 Task: Add an event with the title Second Webinar: Introduction to Content Creation Strategies, date '2024/03/13', time 9:40 AM to 11:40 AMand add a description: Alongside problem-solving activities, the retreat will provide opportunities for team members to relax, unwind, and build stronger relationships. This could include team meals, social events, or recreational activities that promote camaraderie and connection.Select event color  Grape . Add location for the event as: Madrid, Spain, logged in from the account softage.8@softage.netand send the event invitation to softage.9@softage.net and softage.10@softage.net. Set a reminder for the event Every weekday(Monday to Friday)
Action: Mouse moved to (84, 133)
Screenshot: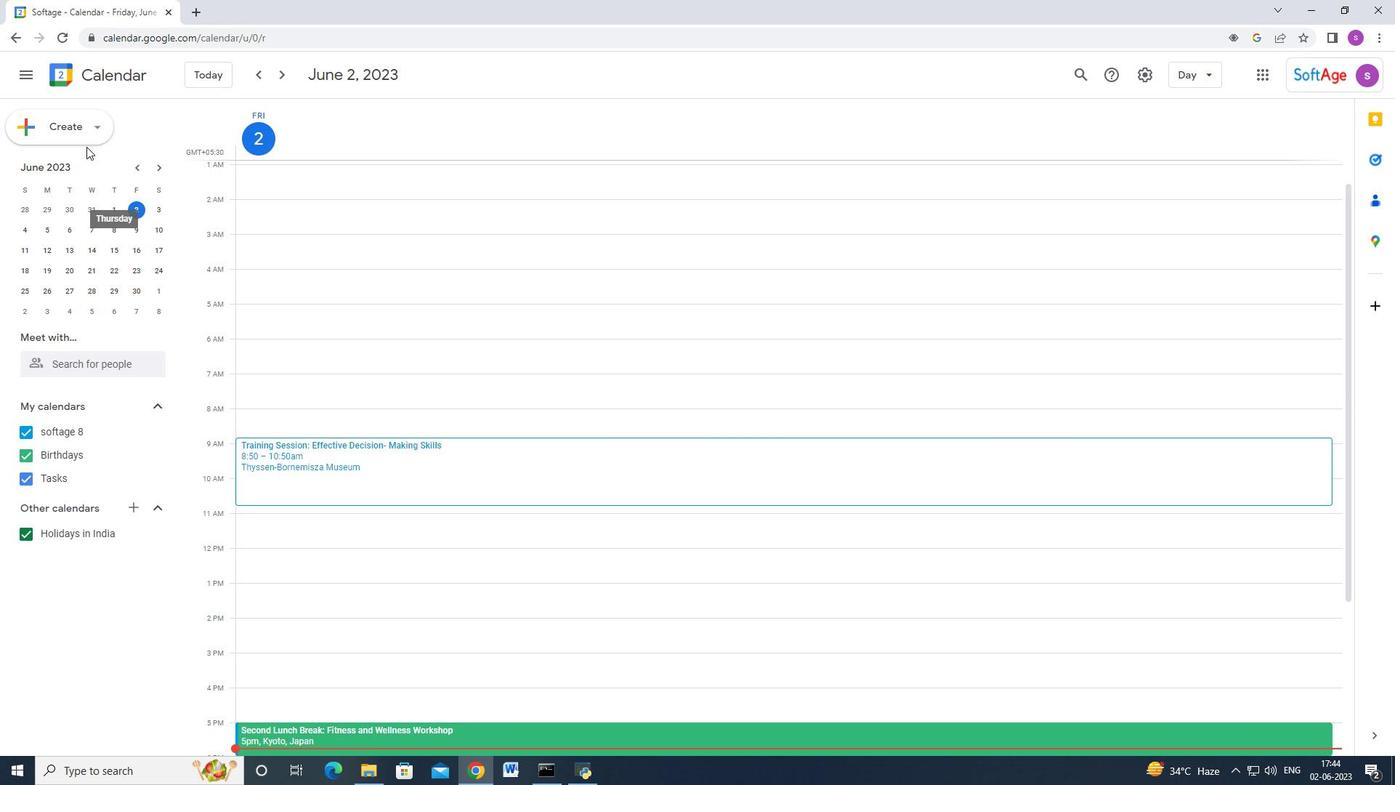 
Action: Mouse pressed left at (84, 133)
Screenshot: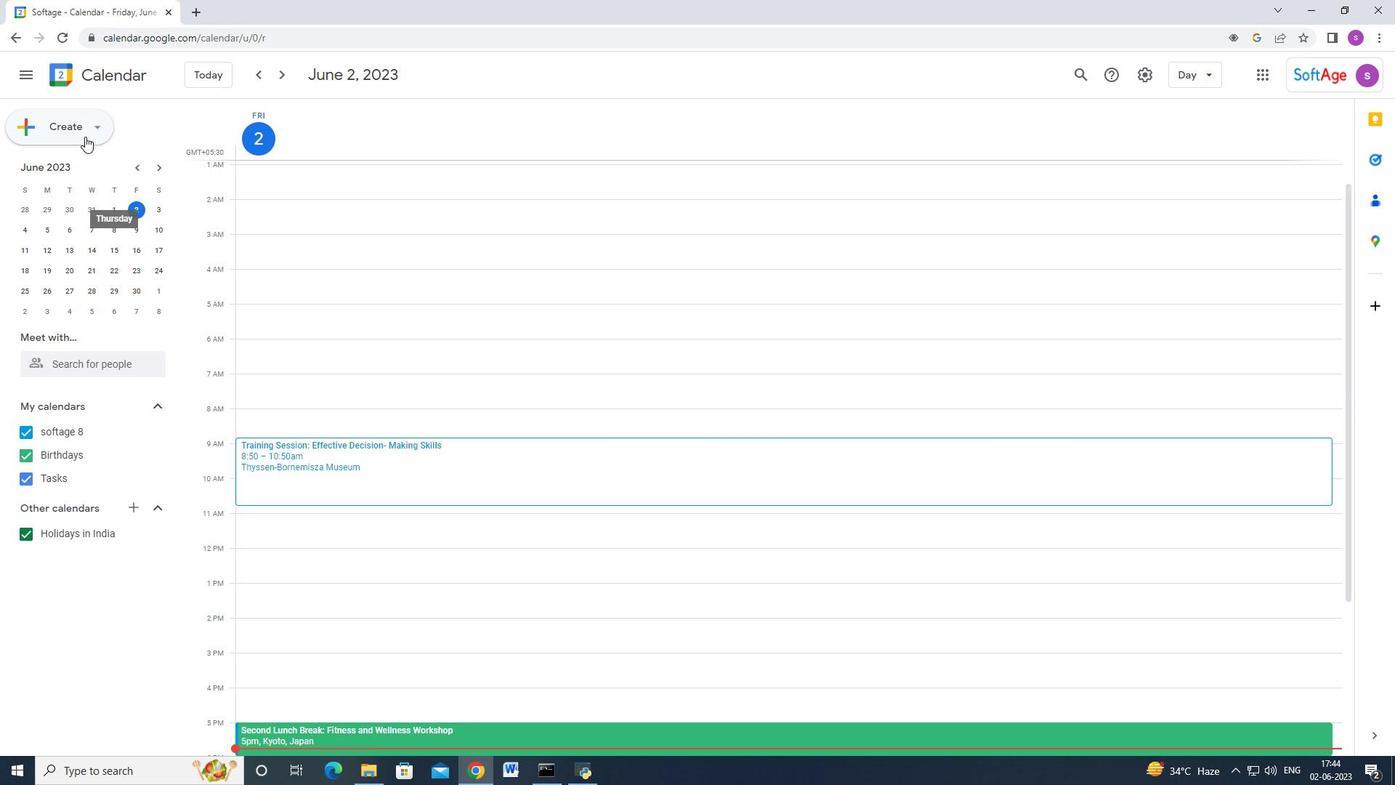 
Action: Mouse moved to (69, 165)
Screenshot: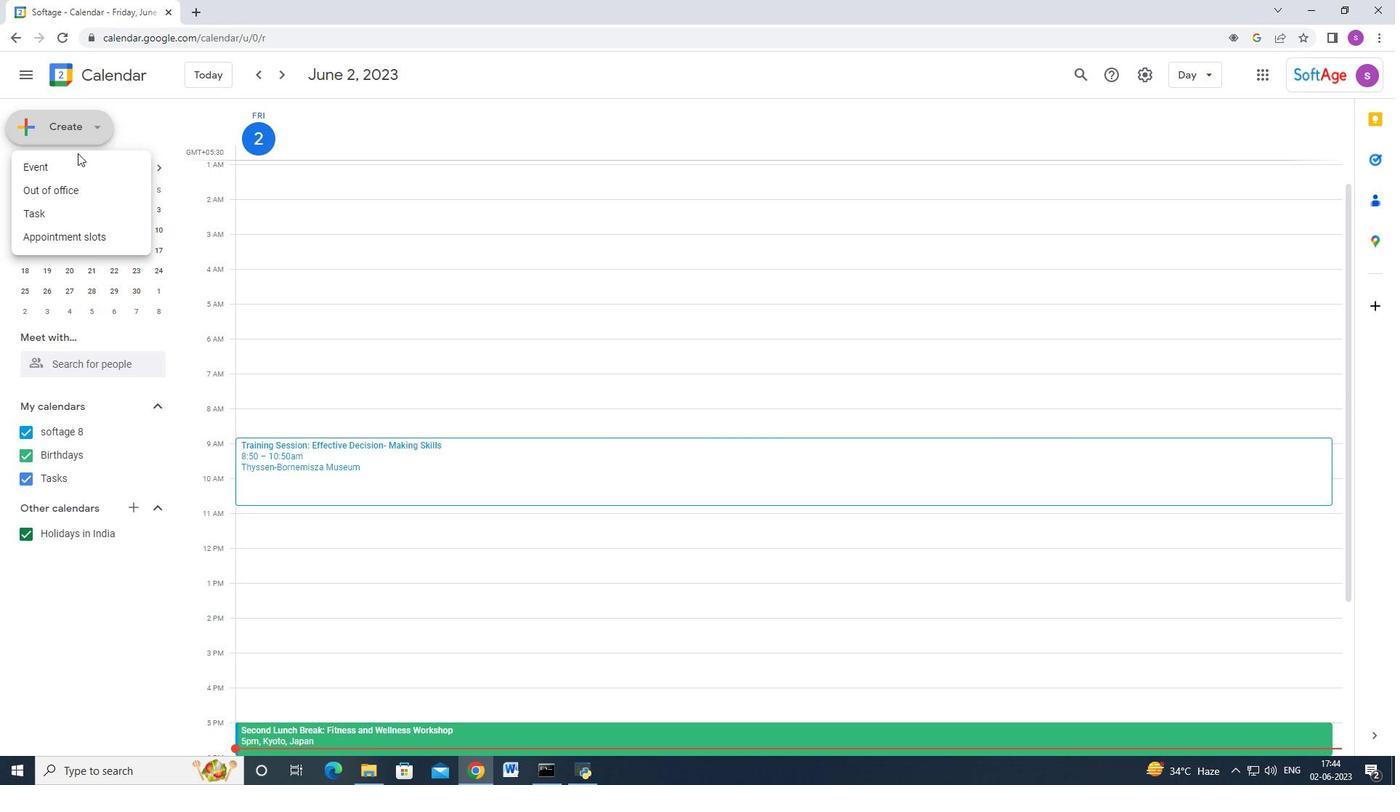 
Action: Mouse pressed left at (69, 165)
Screenshot: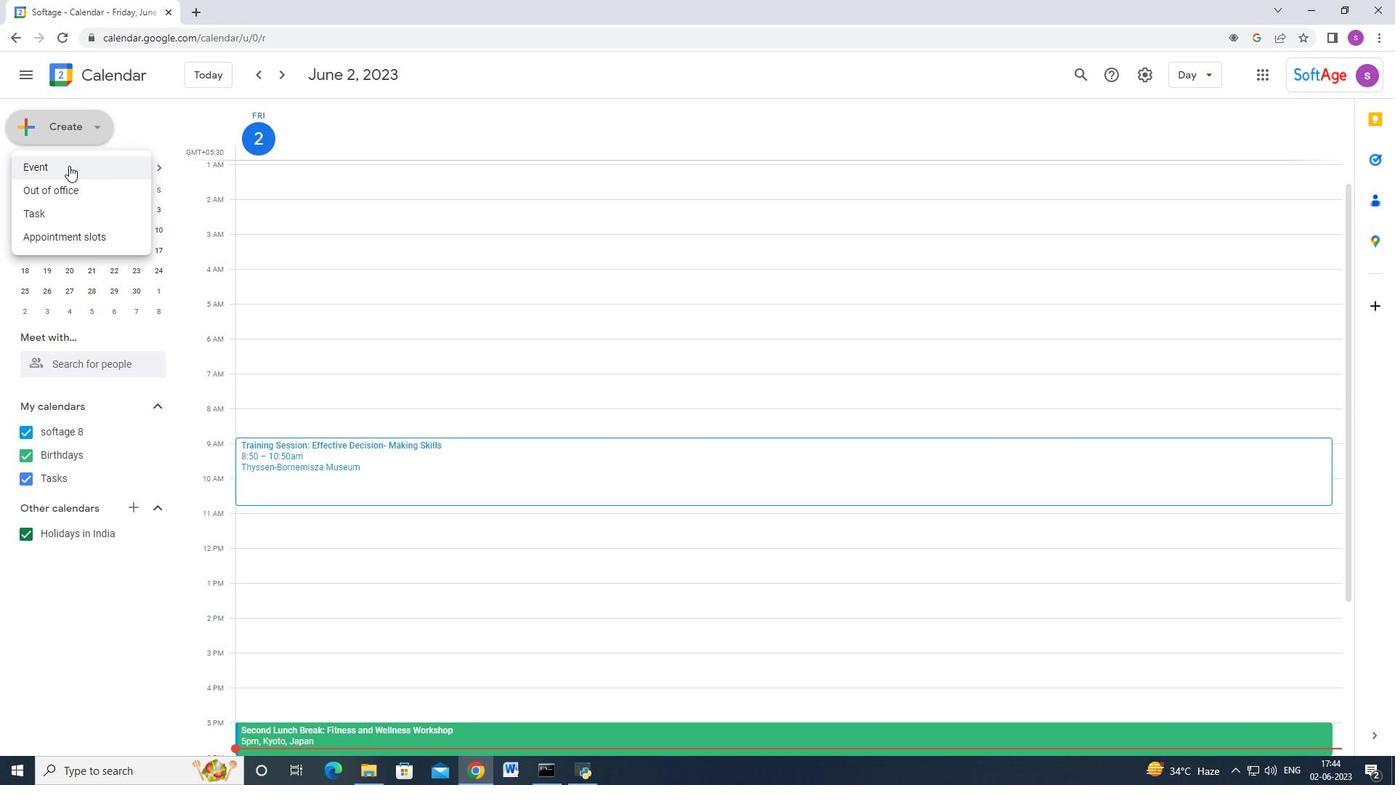 
Action: Mouse moved to (817, 713)
Screenshot: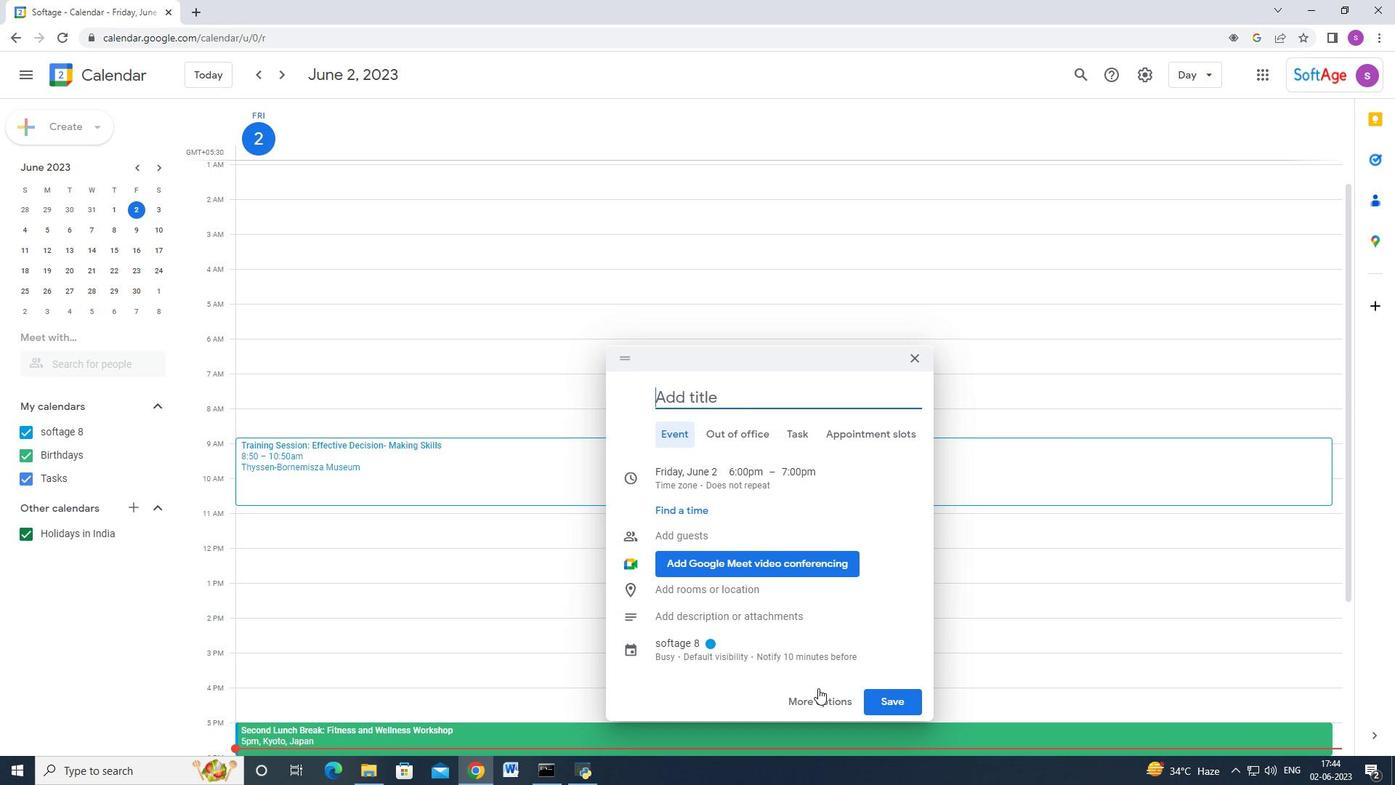 
Action: Mouse pressed left at (817, 713)
Screenshot: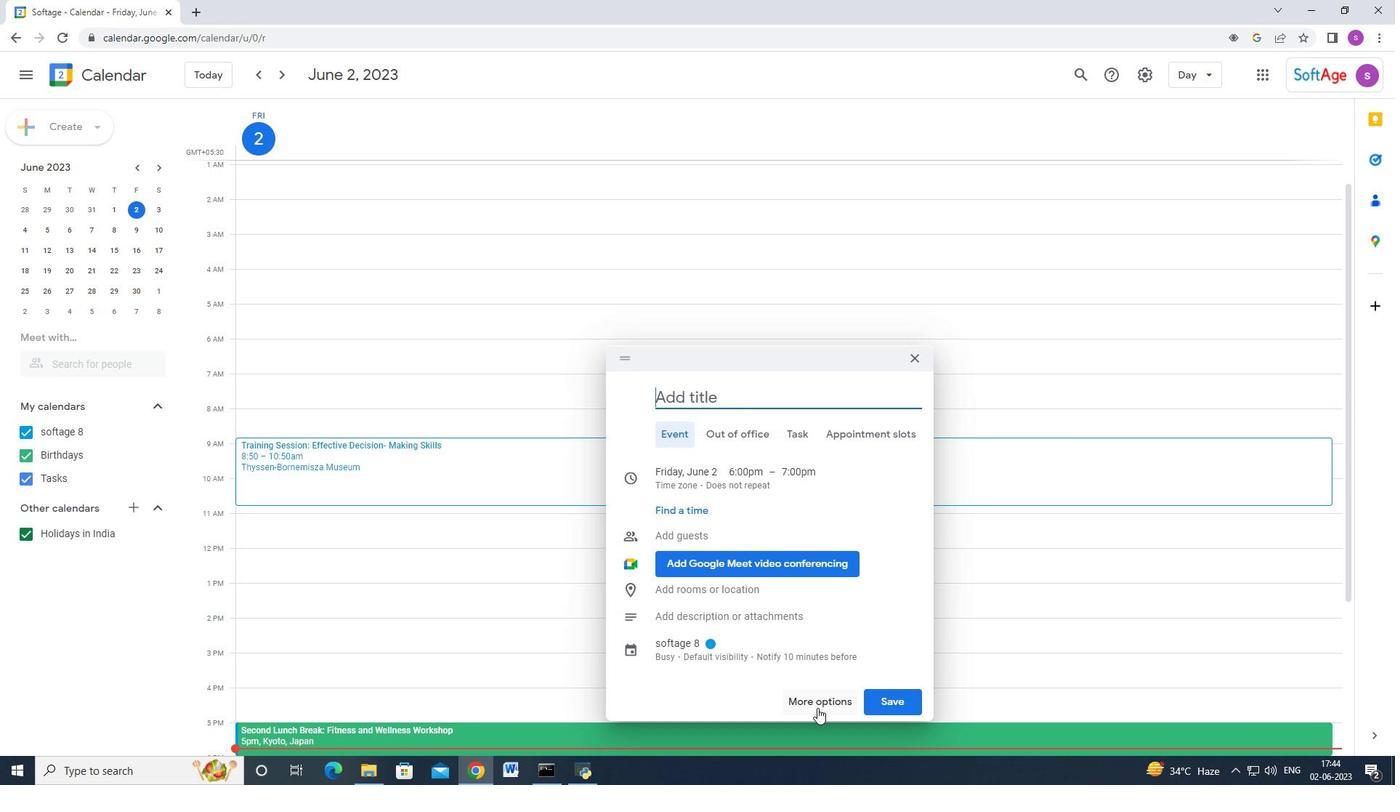 
Action: Mouse moved to (250, 71)
Screenshot: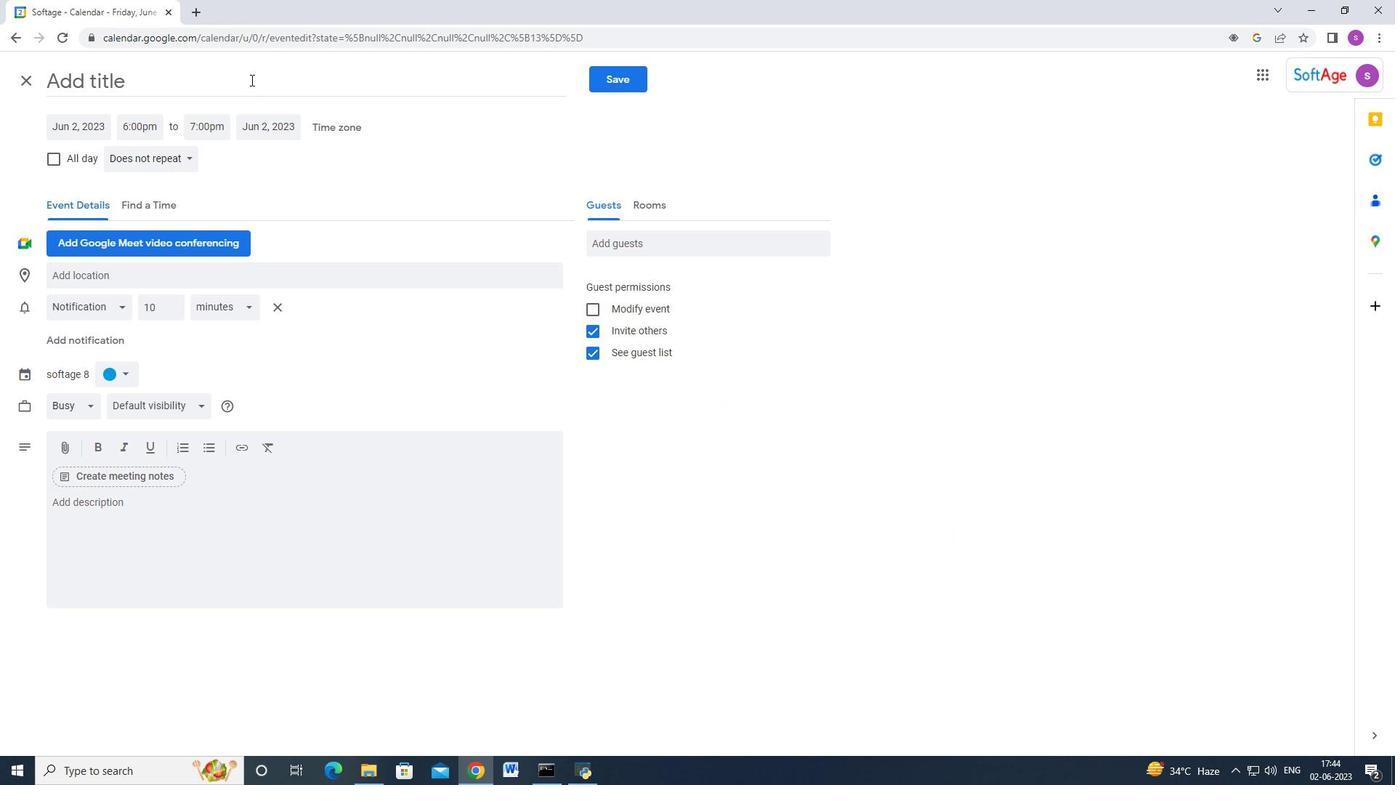 
Action: Mouse pressed left at (250, 71)
Screenshot: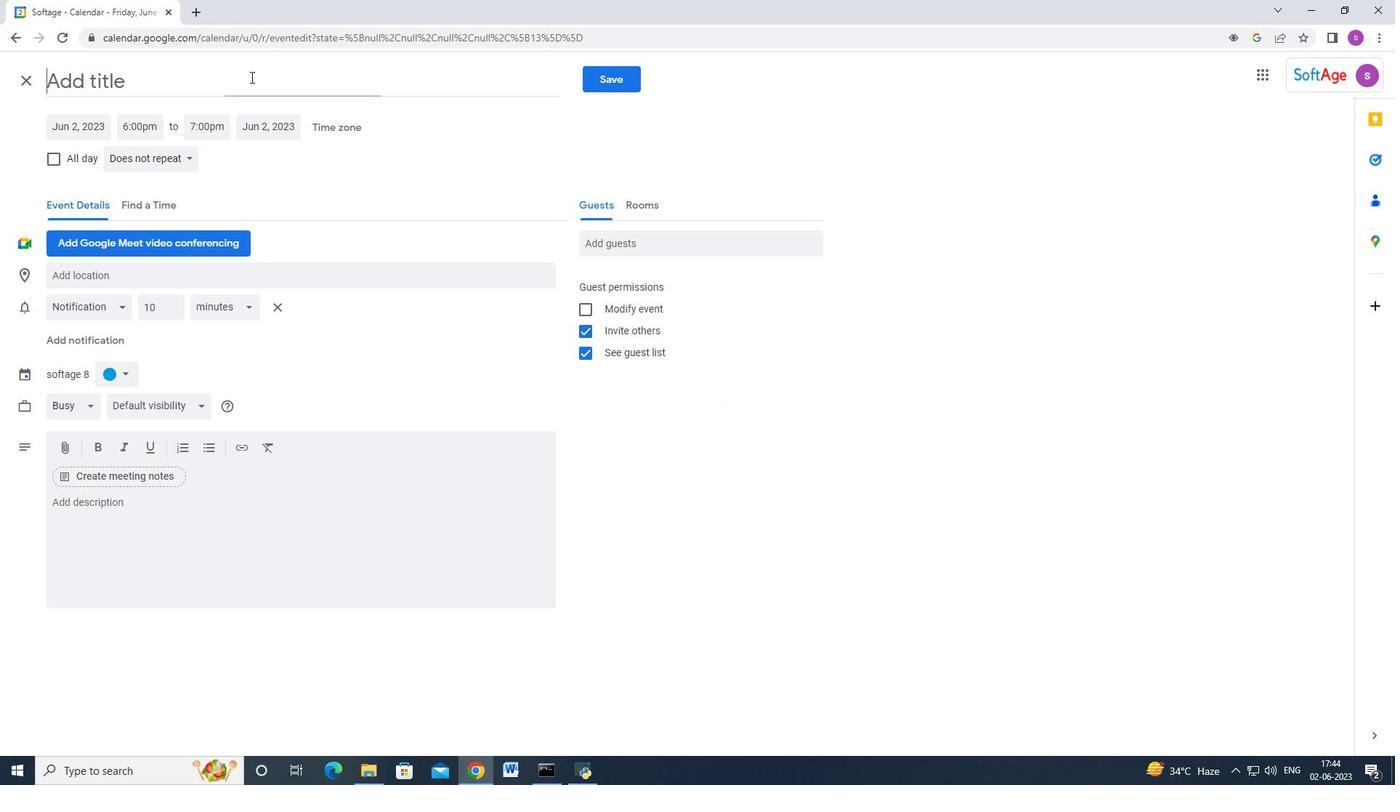 
Action: Key pressed <Key.shift><Key.shift><Key.shift><Key.shift><Key.shift><Key.shift><Key.shift><Key.shift><Key.shift_r>Second<Key.space><Key.shift>Webinar<Key.shift>:<Key.space><Key.shift>Introduction<Key.space>to<Key.space><Key.shift>Content<Key.space><Key.shift>Creation<Key.space><Key.shift_r>Strategies<Key.tab>
Screenshot: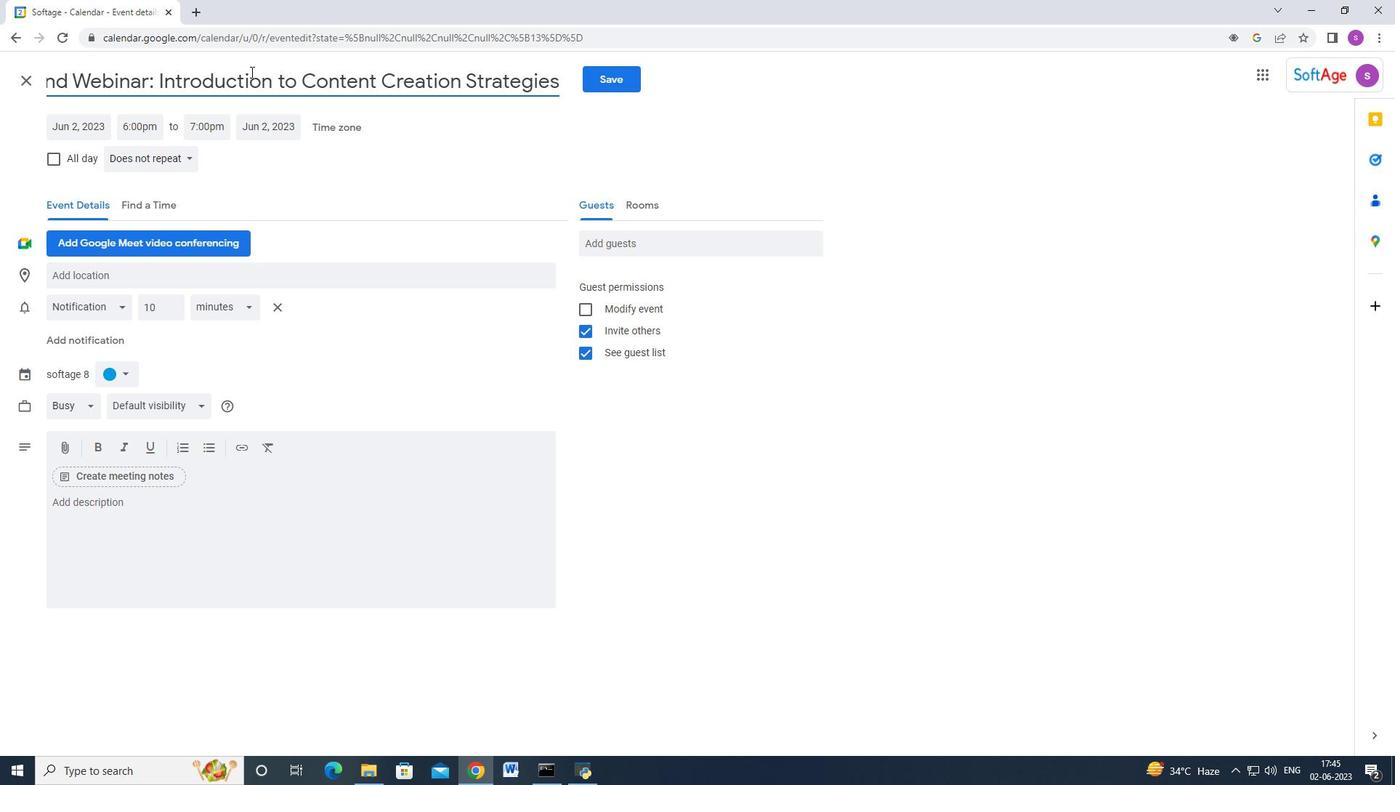 
Action: Mouse moved to (337, 71)
Screenshot: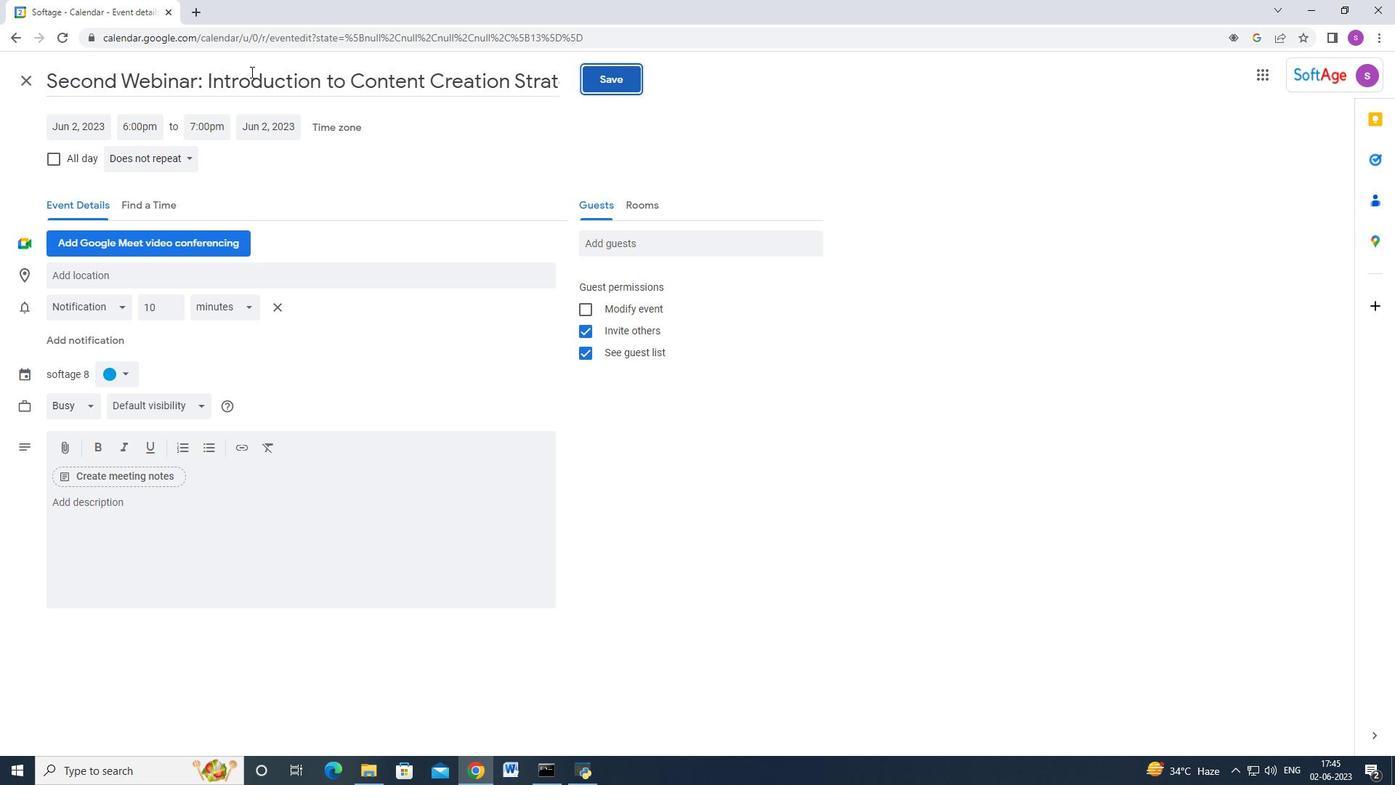 
Action: Key pressed <Key.tab>
Screenshot: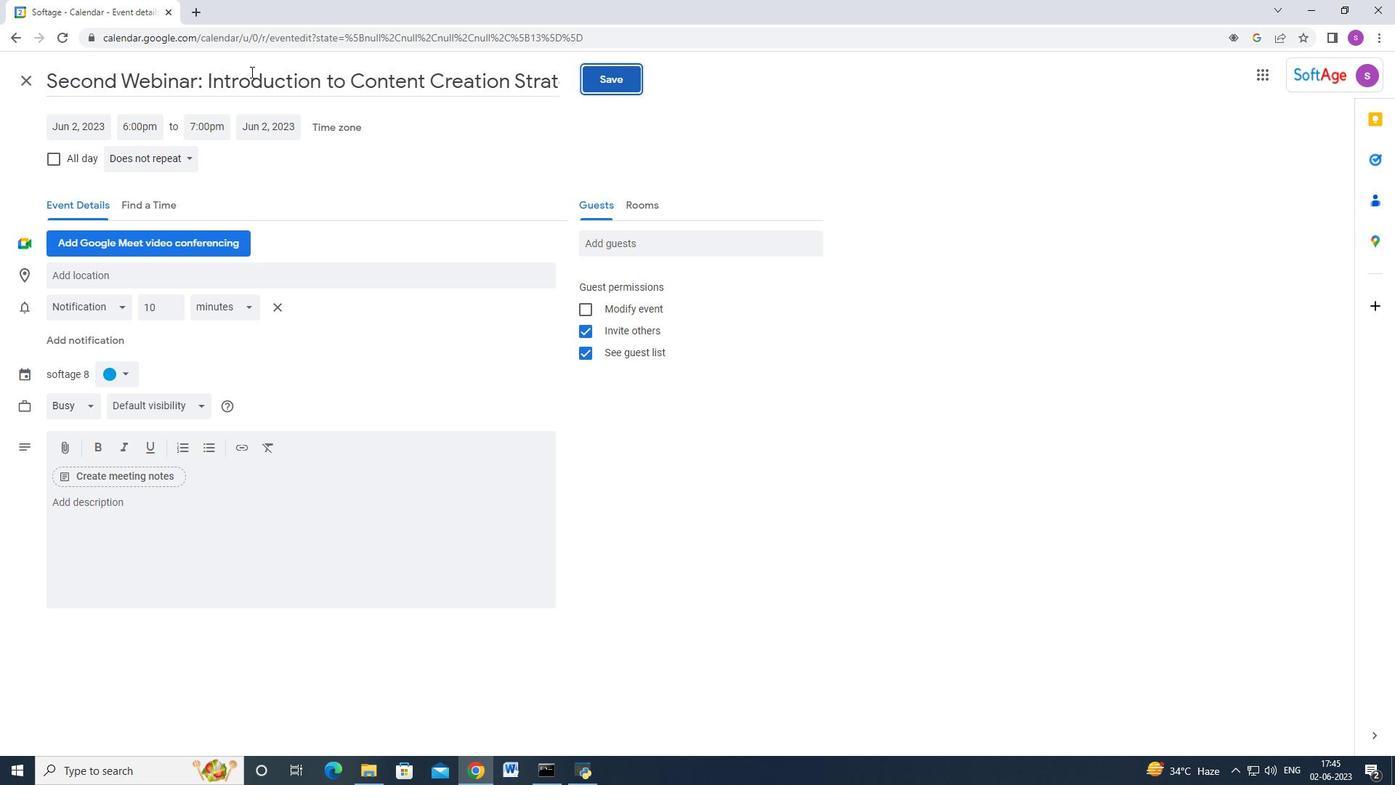 
Action: Mouse moved to (74, 129)
Screenshot: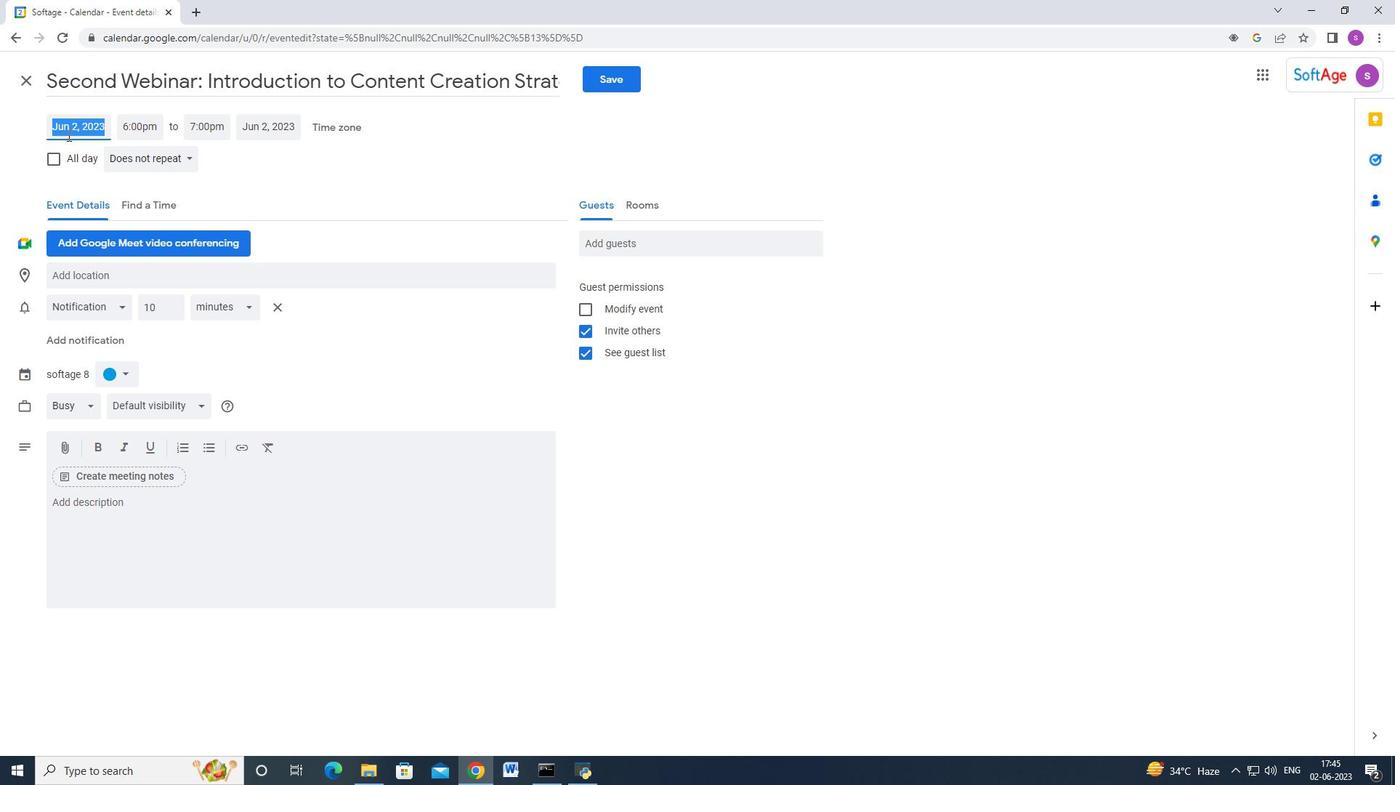 
Action: Mouse pressed left at (74, 129)
Screenshot: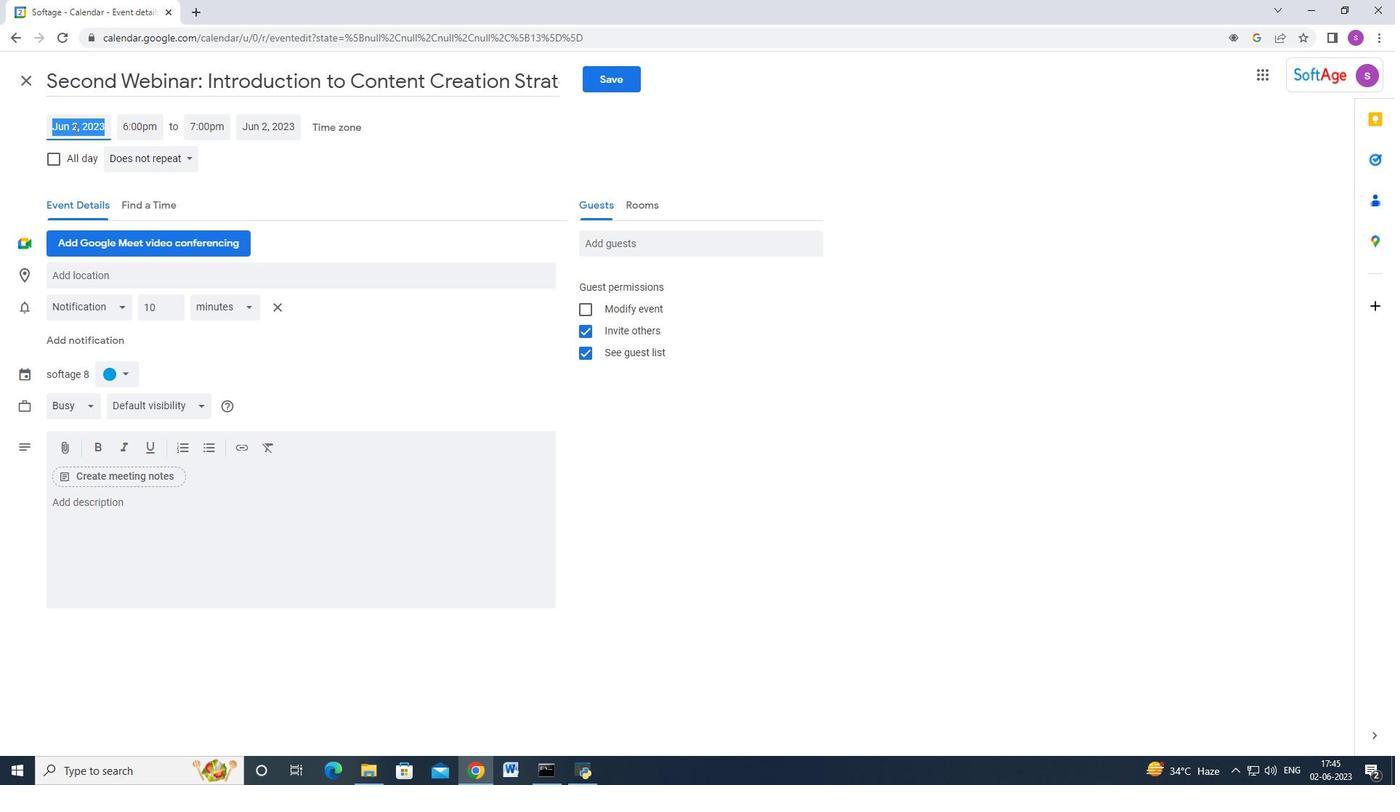 
Action: Mouse moved to (234, 159)
Screenshot: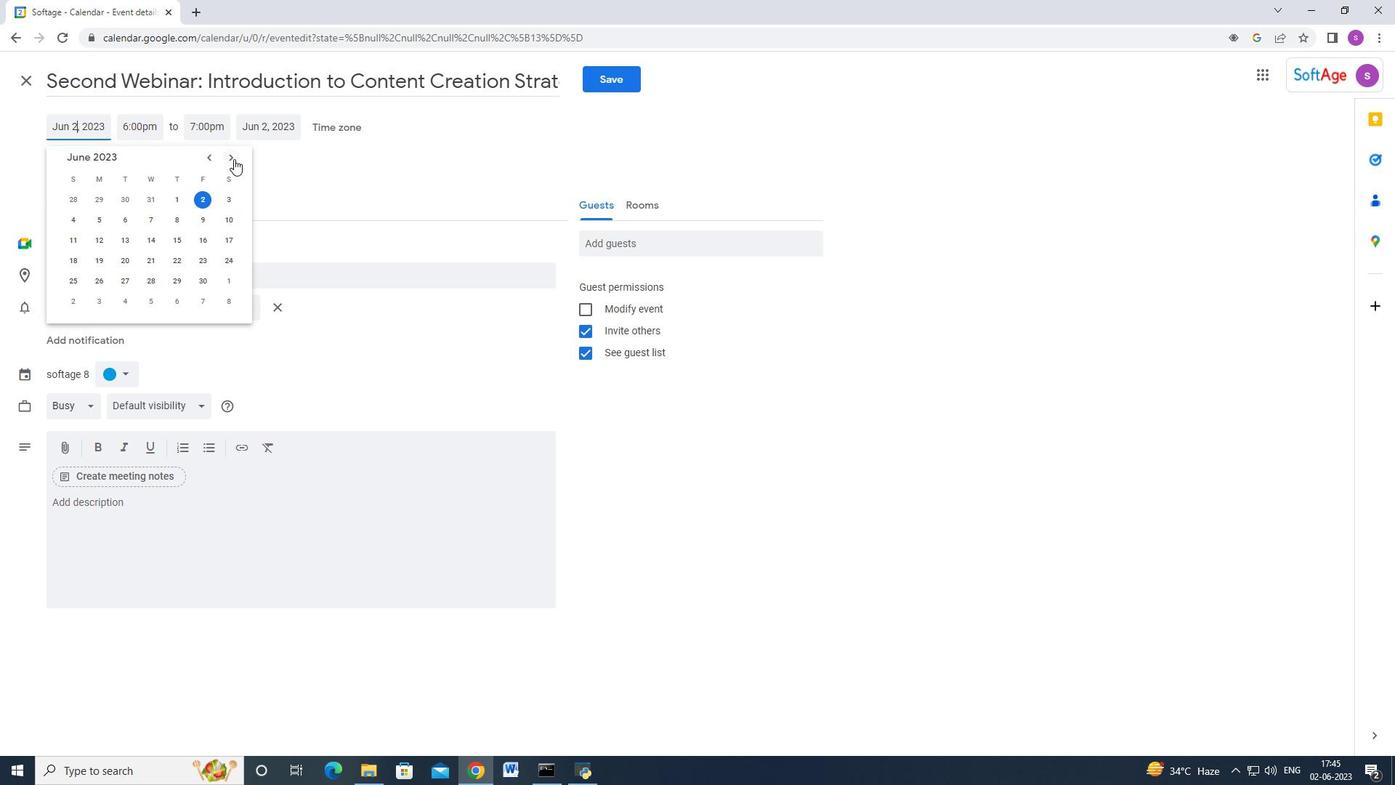 
Action: Mouse pressed left at (234, 159)
Screenshot: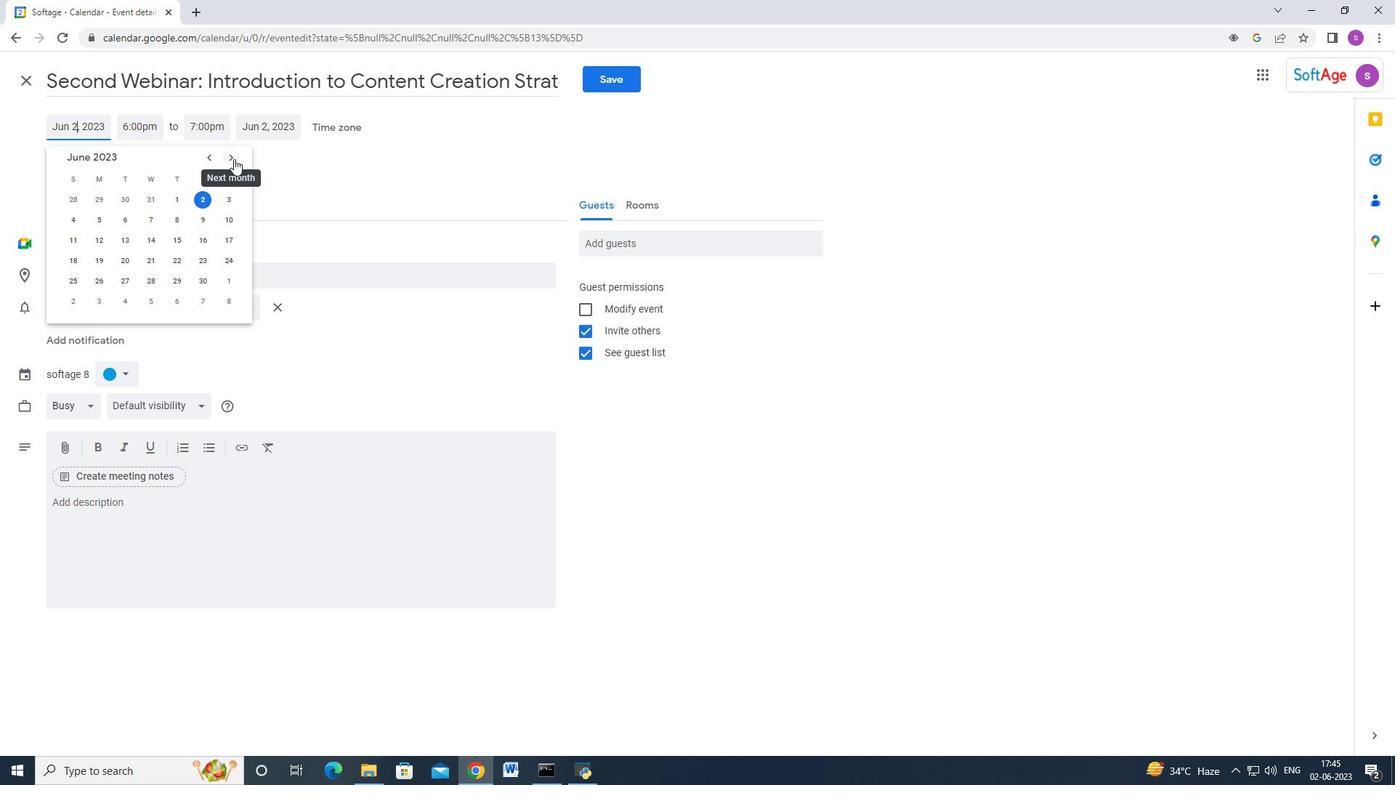 
Action: Mouse pressed left at (234, 159)
Screenshot: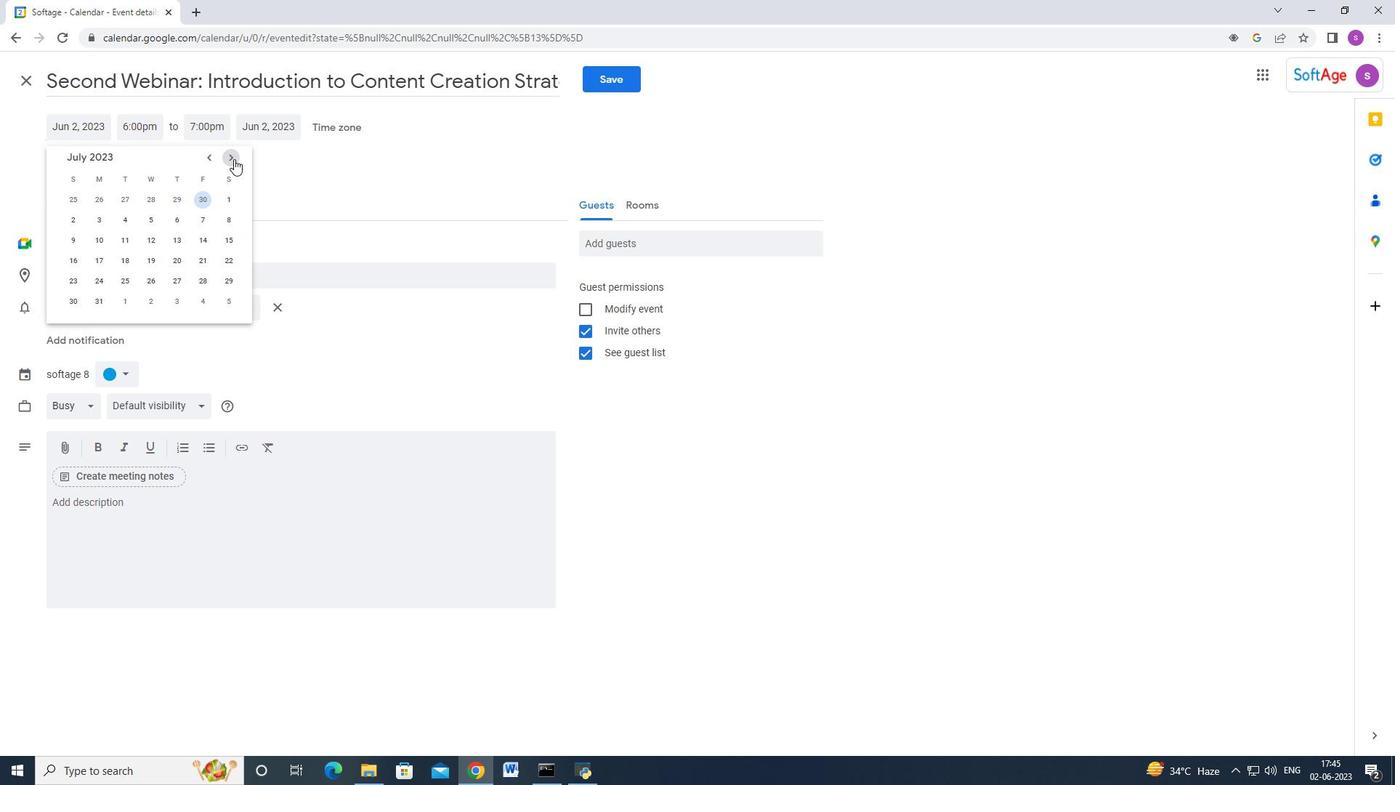 
Action: Mouse pressed left at (234, 159)
Screenshot: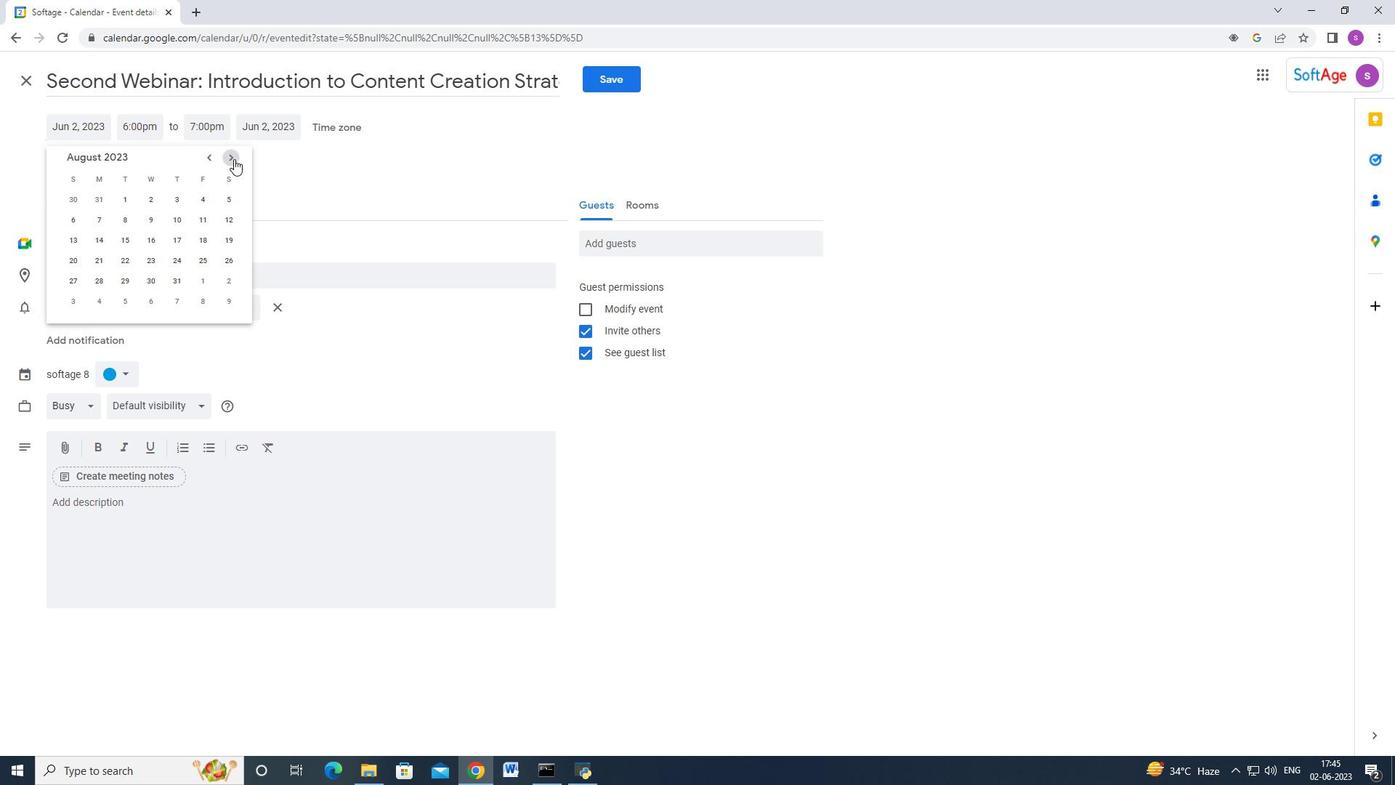 
Action: Mouse pressed left at (234, 159)
Screenshot: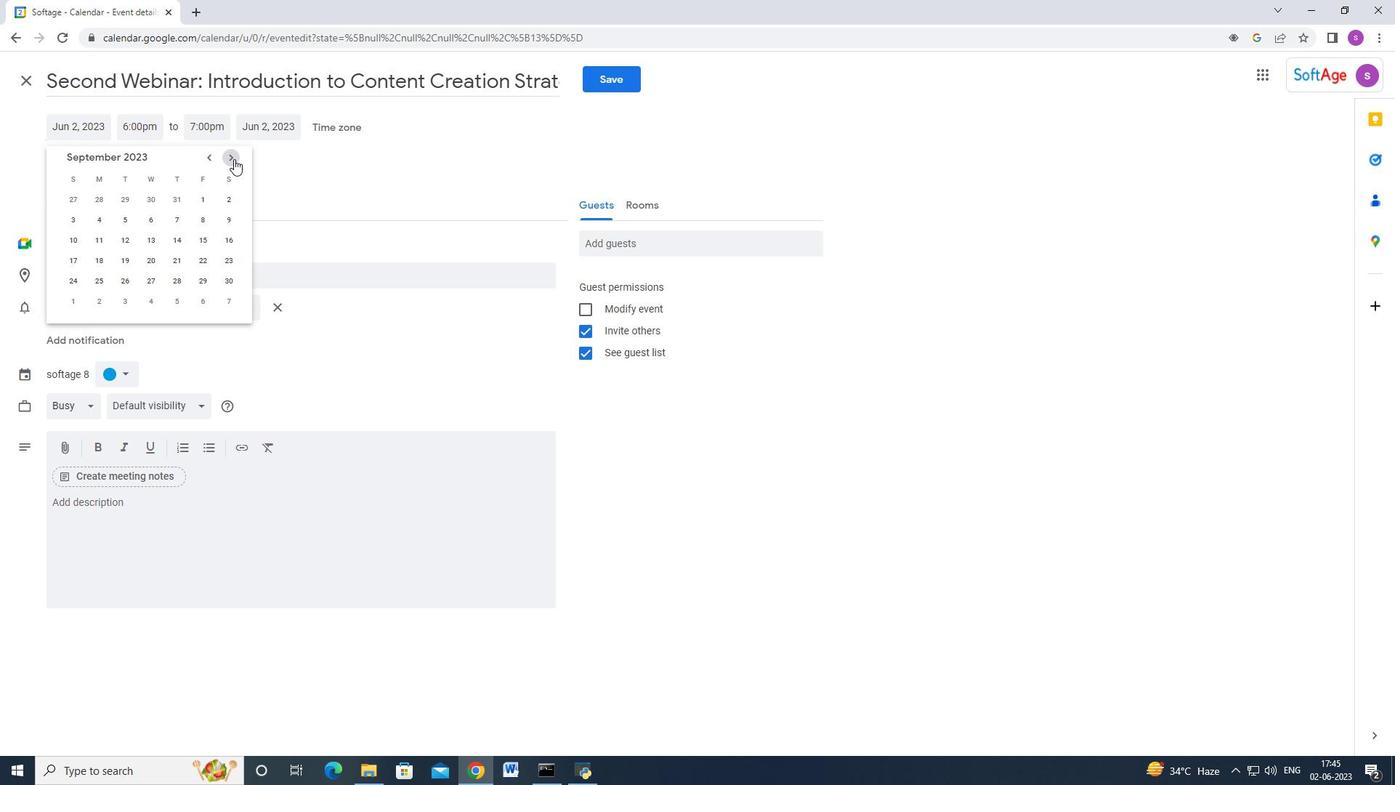
Action: Mouse pressed left at (234, 159)
Screenshot: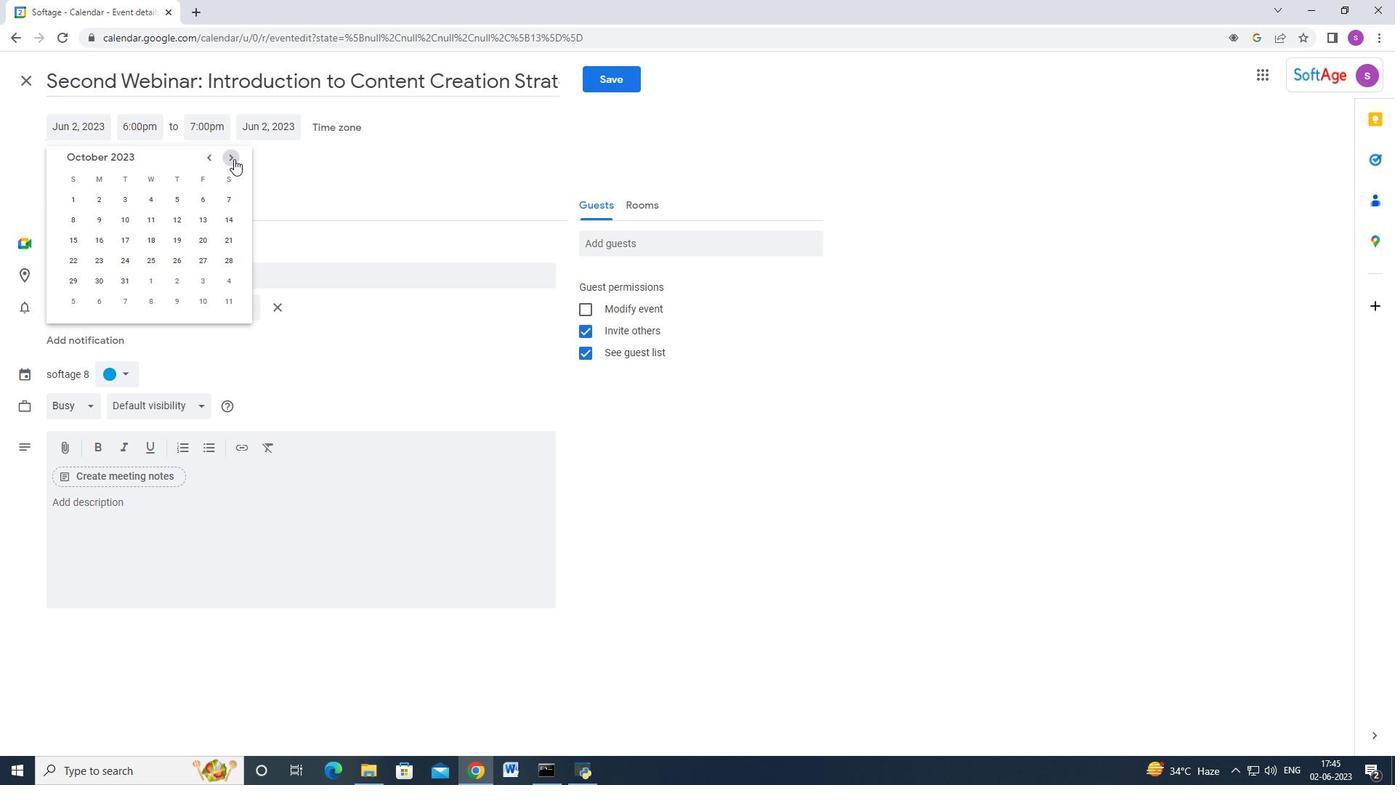 
Action: Mouse pressed left at (234, 159)
Screenshot: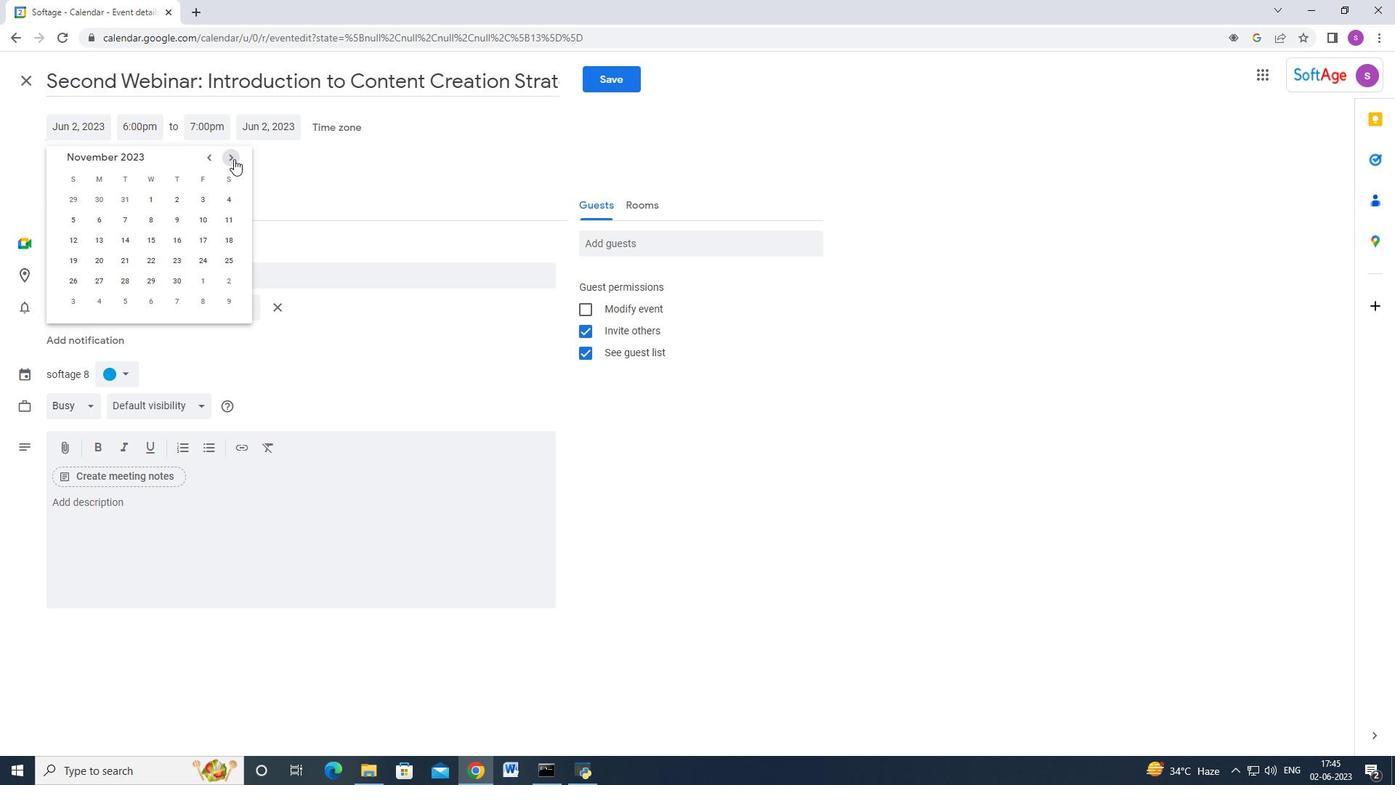 
Action: Mouse pressed left at (234, 159)
Screenshot: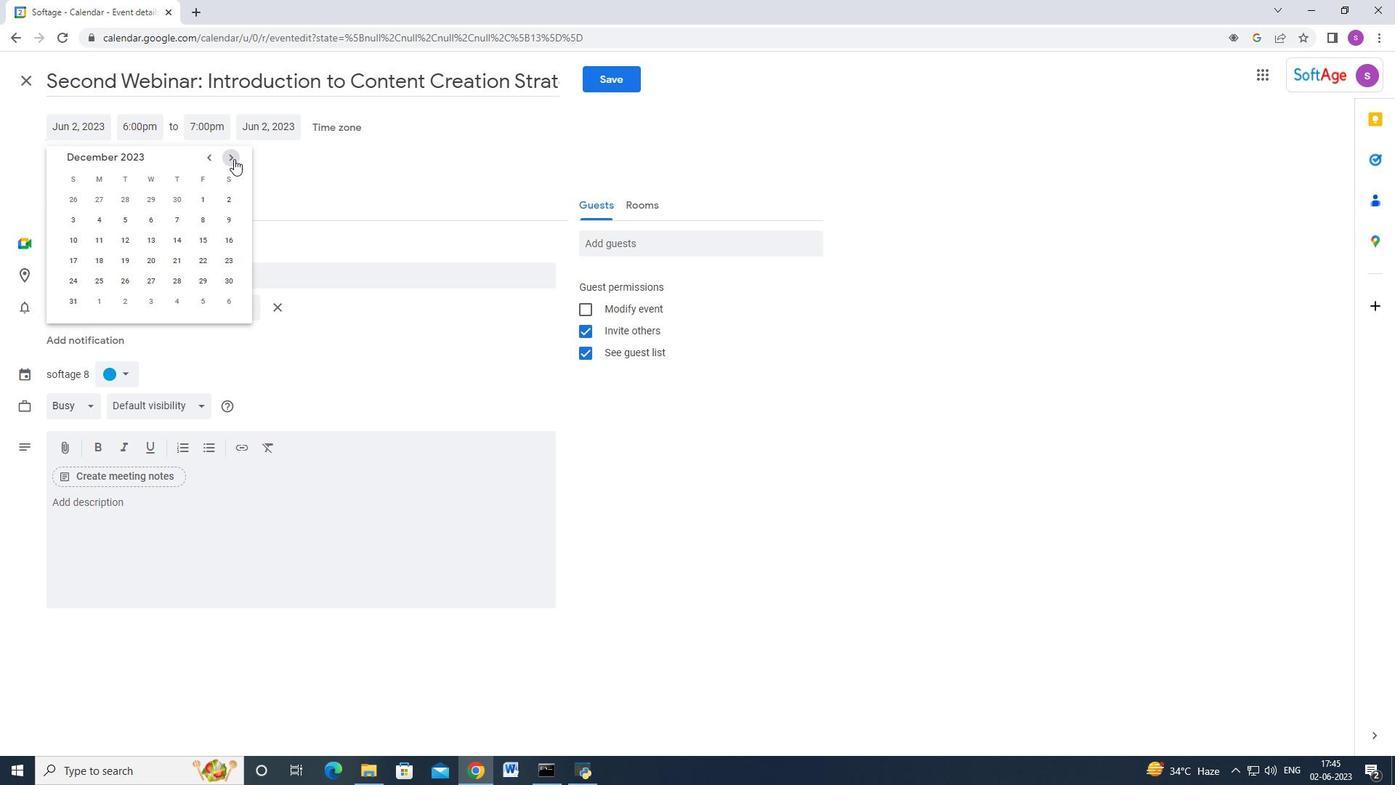 
Action: Mouse pressed left at (234, 159)
Screenshot: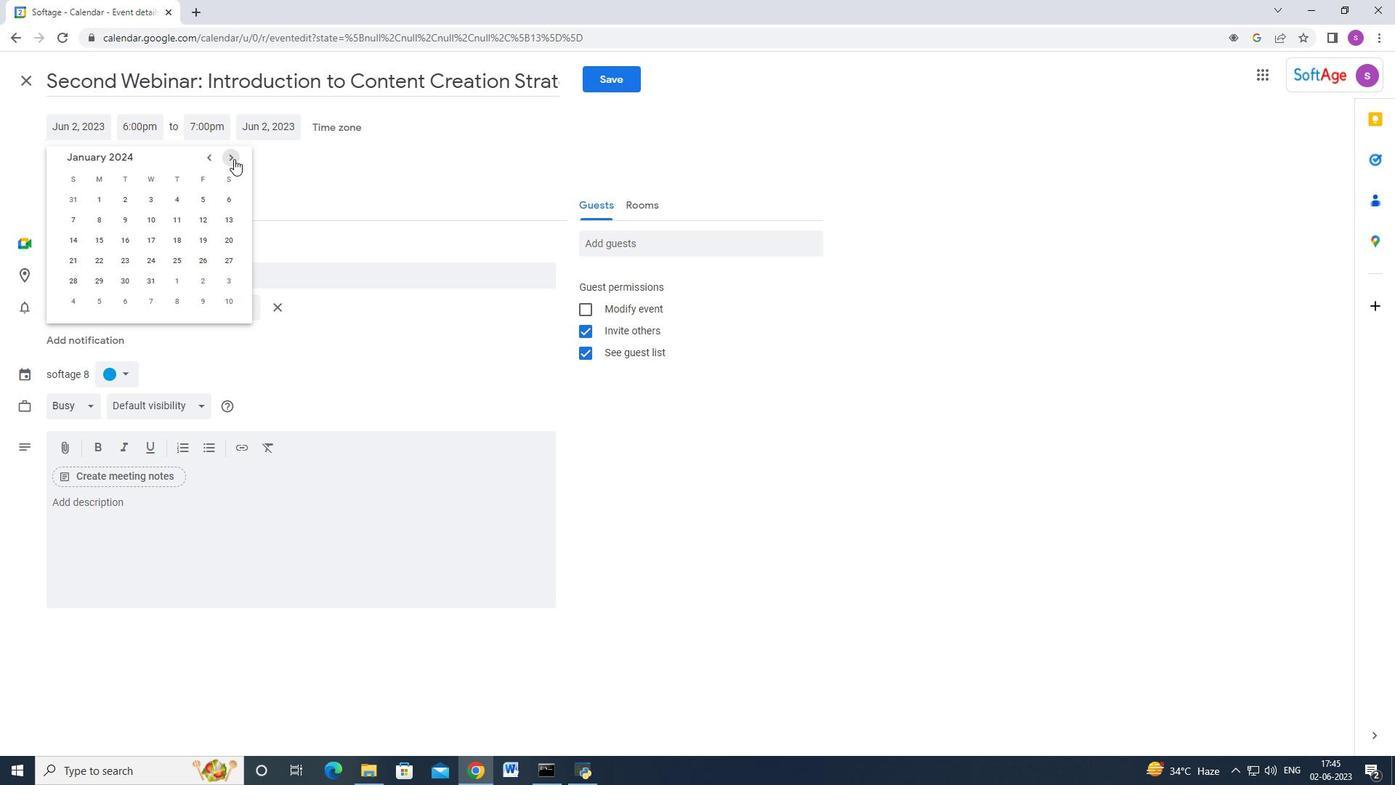 
Action: Mouse pressed left at (234, 159)
Screenshot: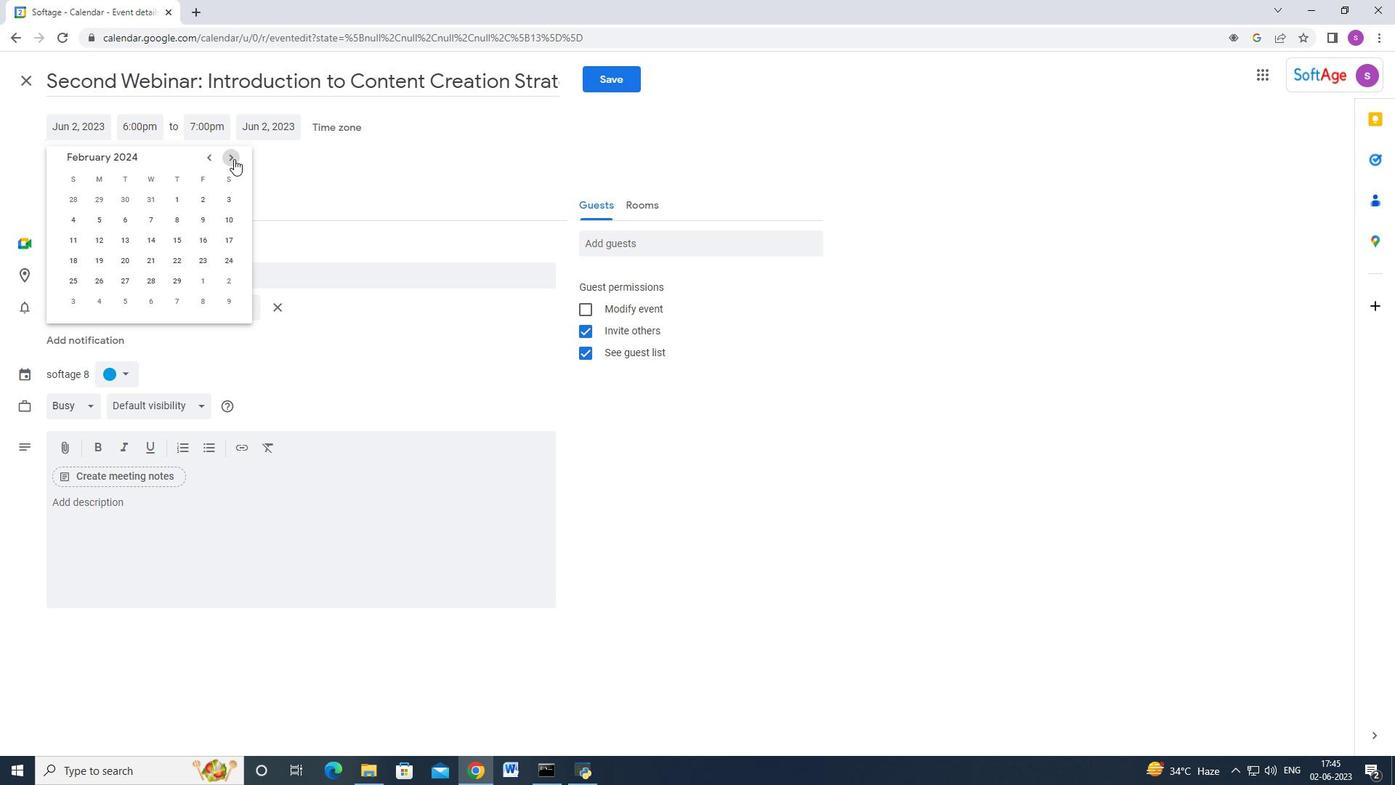 
Action: Mouse moved to (147, 238)
Screenshot: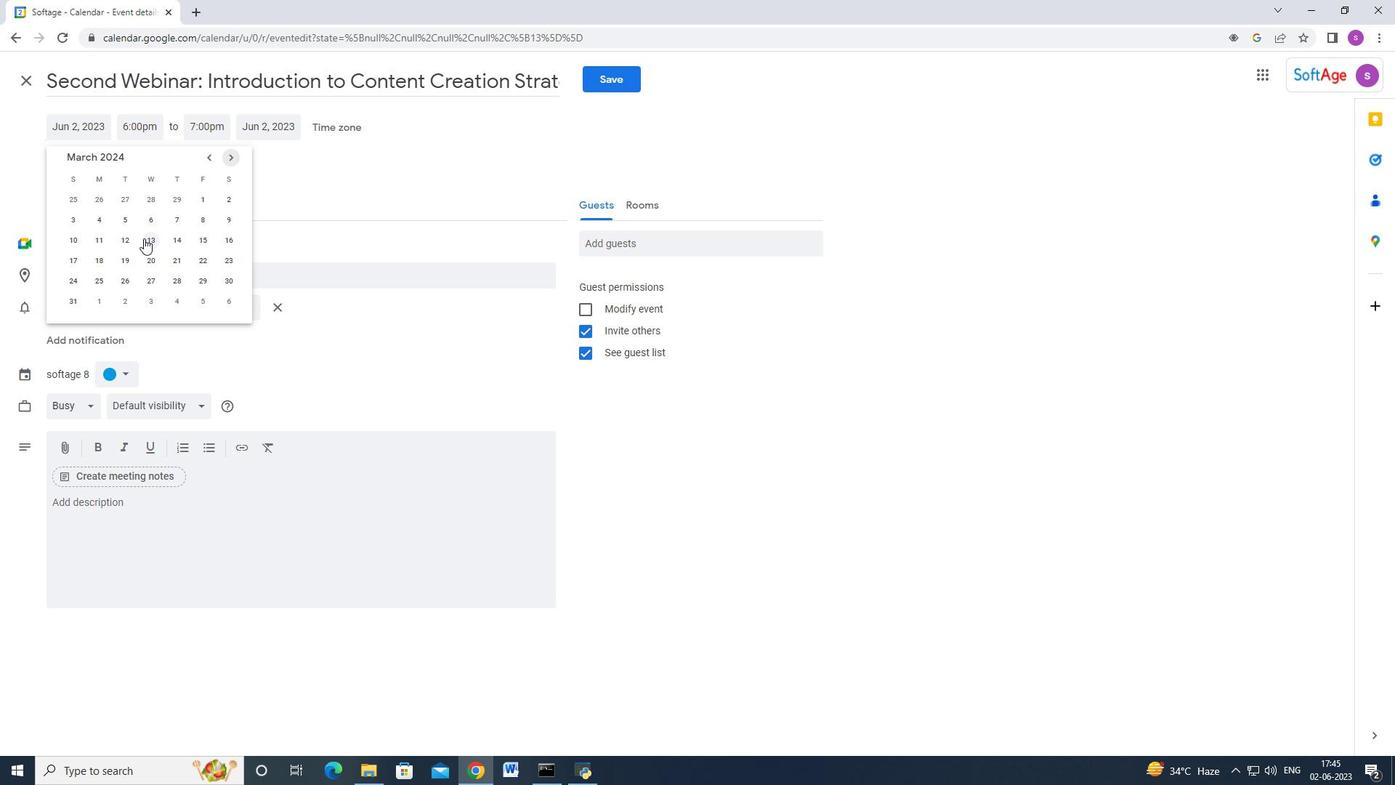 
Action: Mouse pressed left at (147, 238)
Screenshot: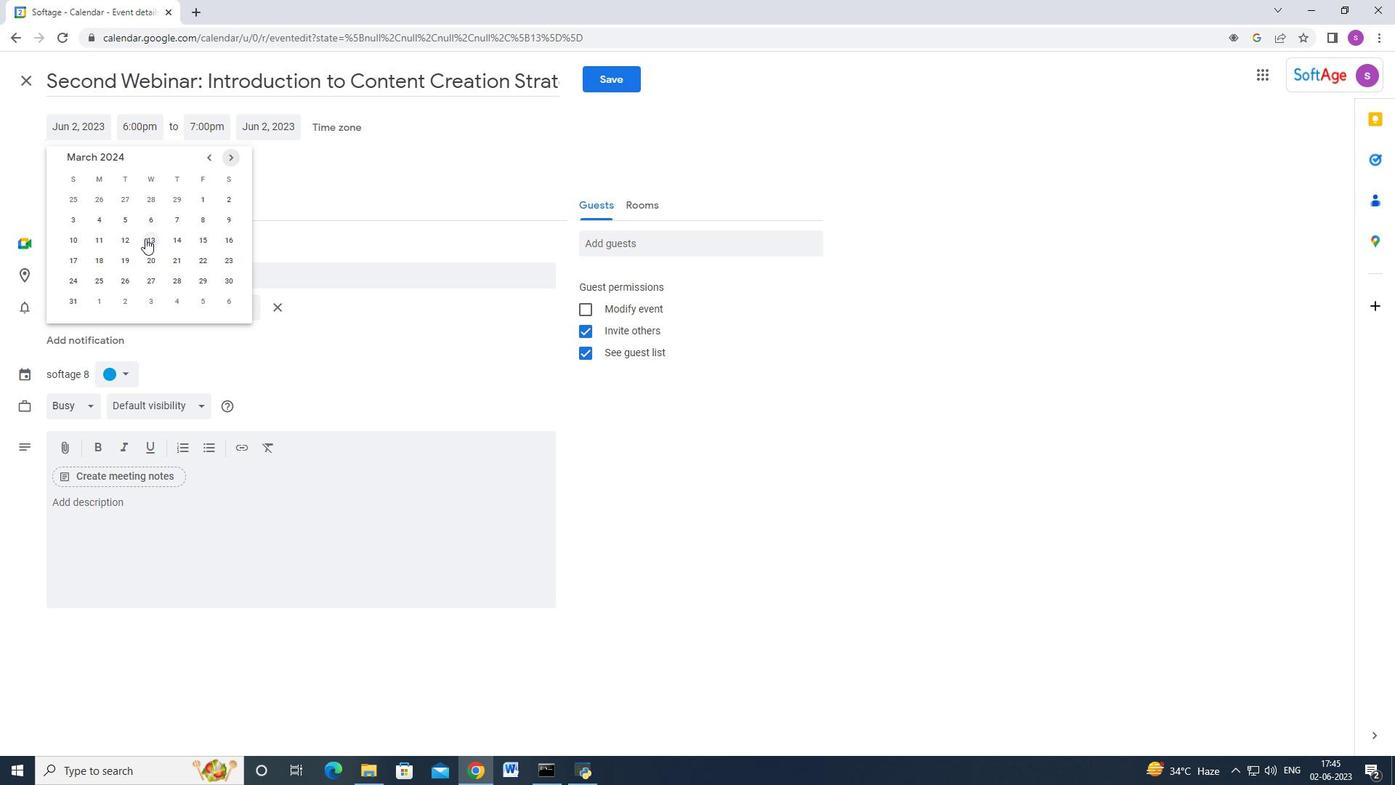 
Action: Mouse moved to (146, 125)
Screenshot: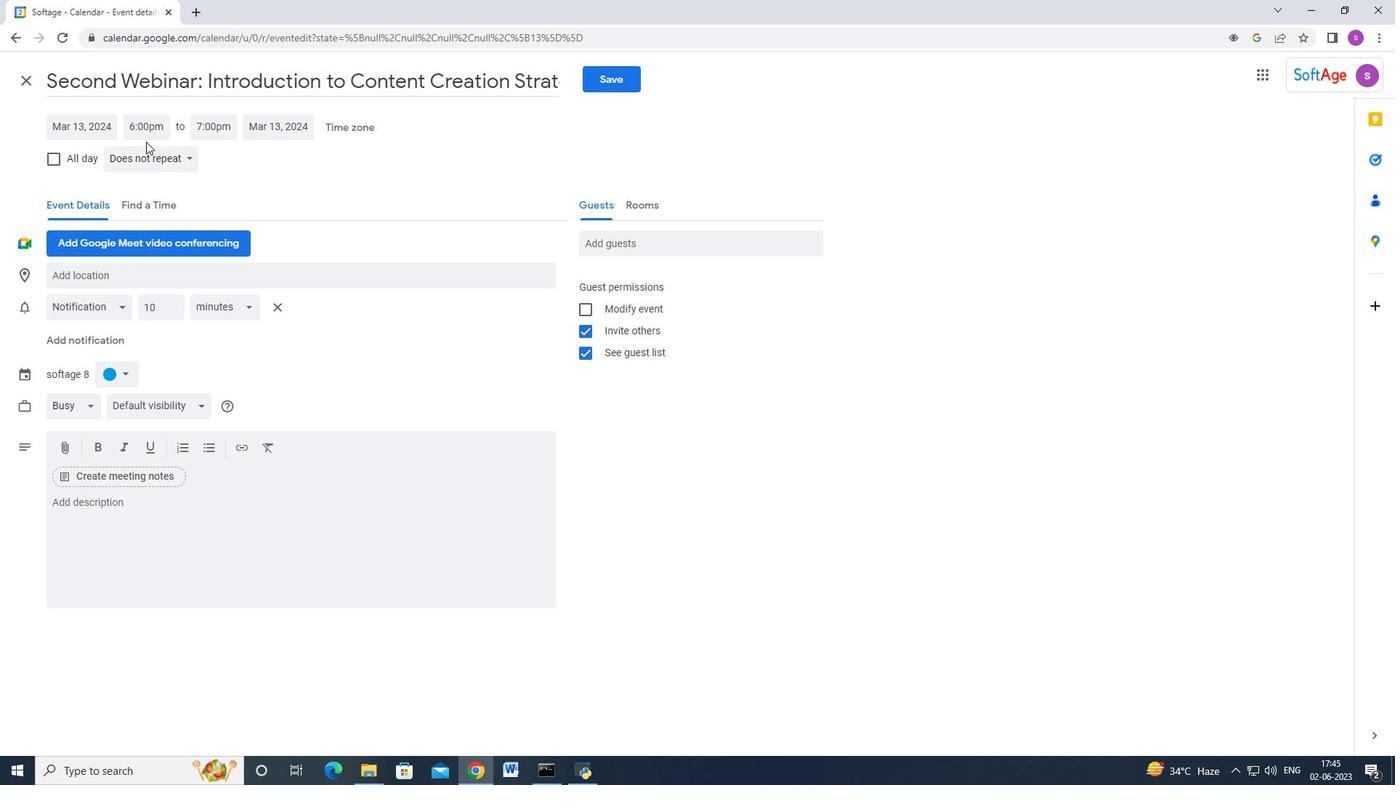 
Action: Mouse pressed left at (146, 125)
Screenshot: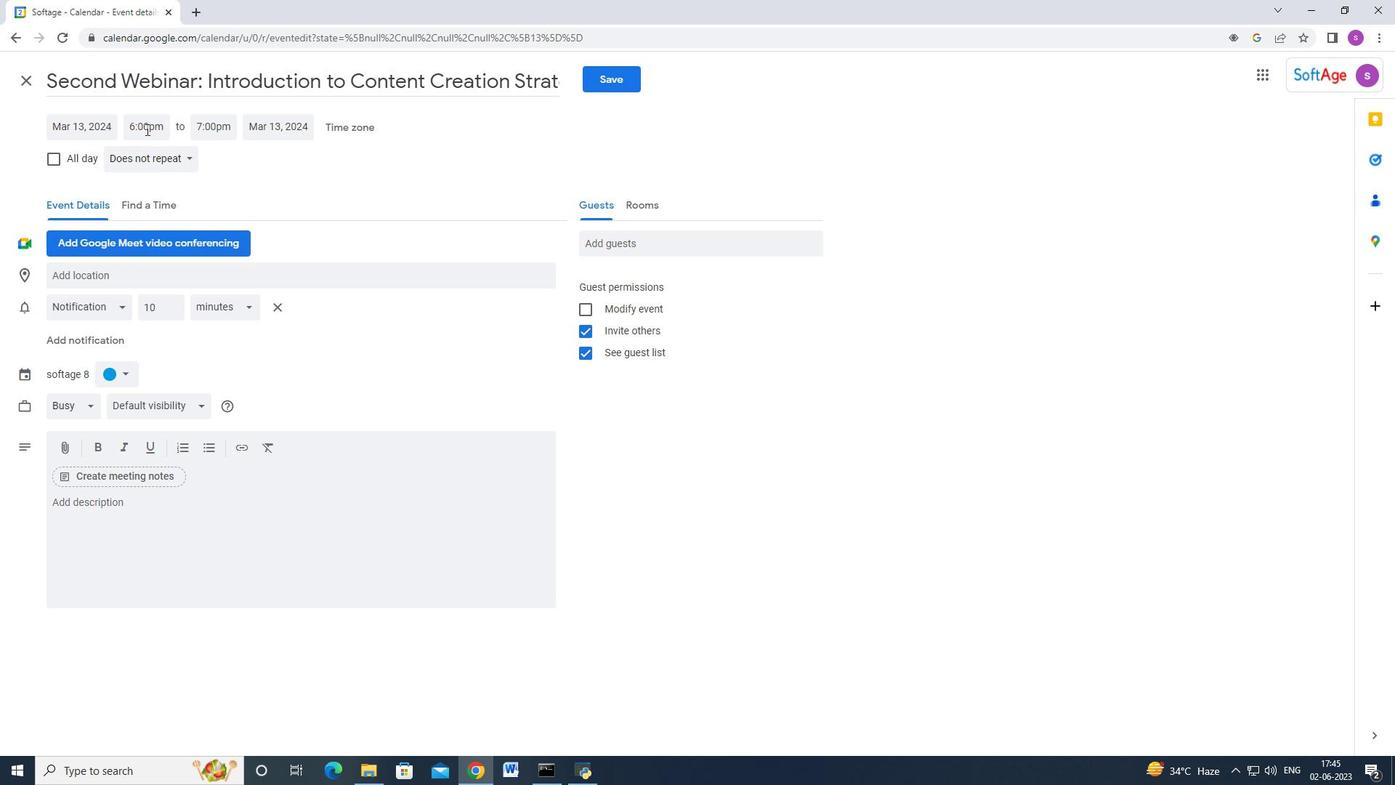 
Action: Key pressed 9<Key.shift>:40am<Key.enter><Key.tab>11<Key.shift>:40am<Key.enter>
Screenshot: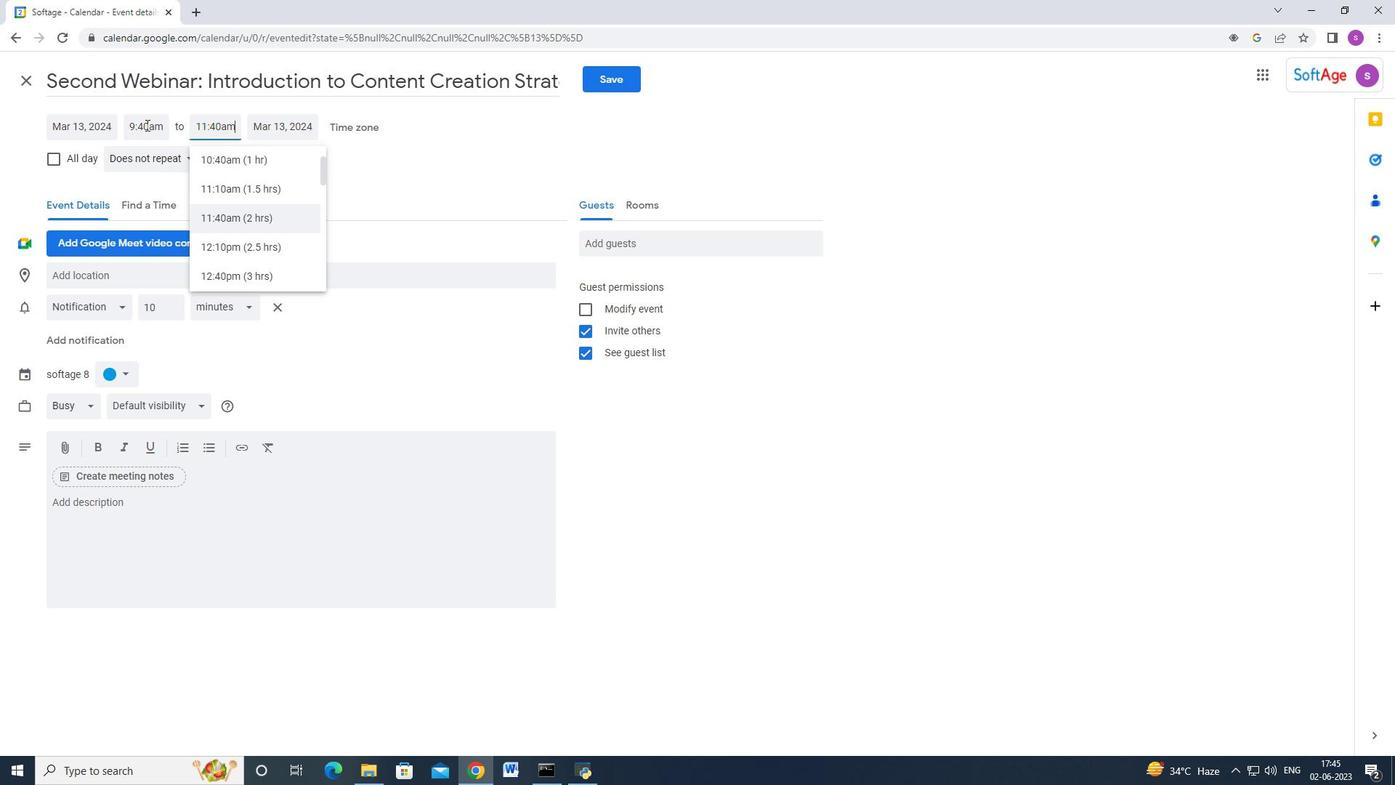 
Action: Mouse moved to (338, 496)
Screenshot: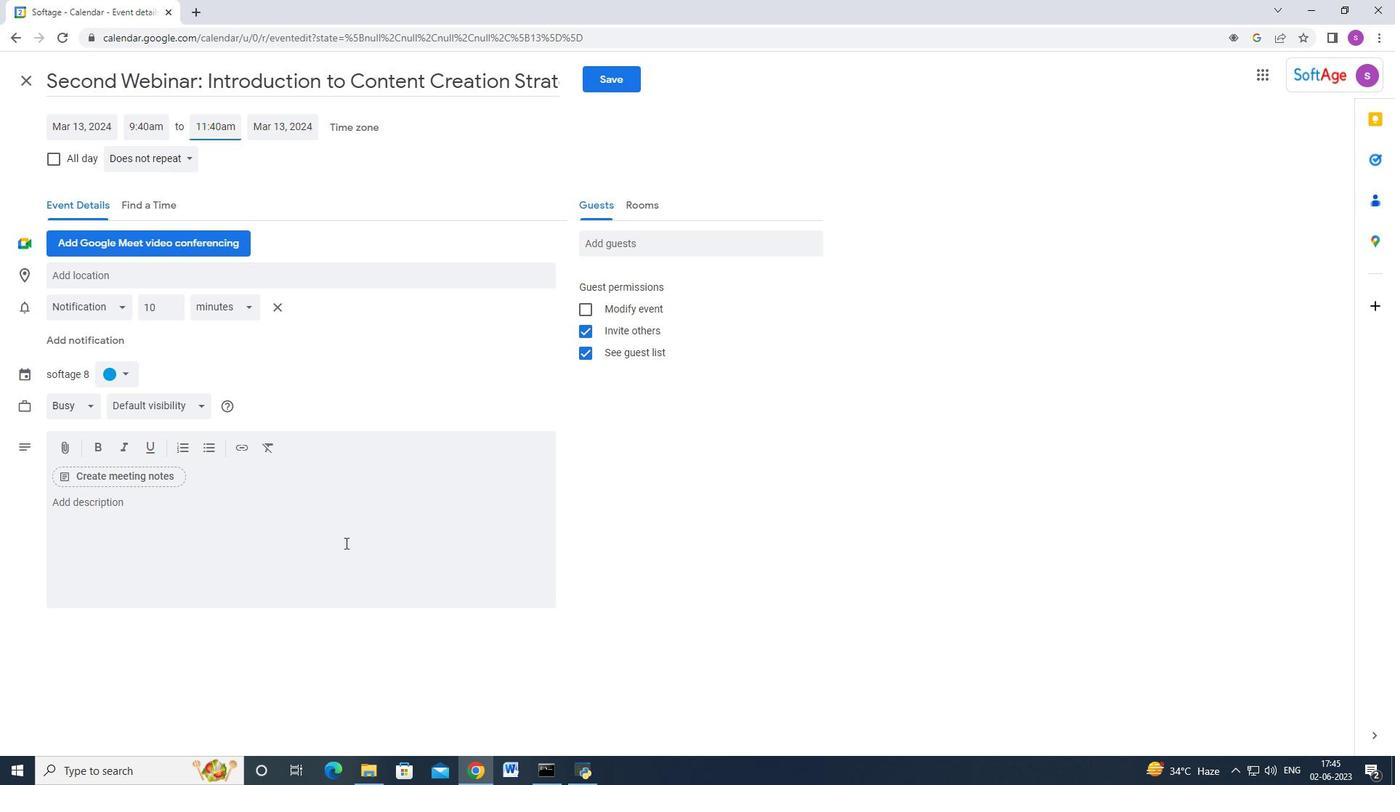 
Action: Mouse pressed left at (338, 496)
Screenshot: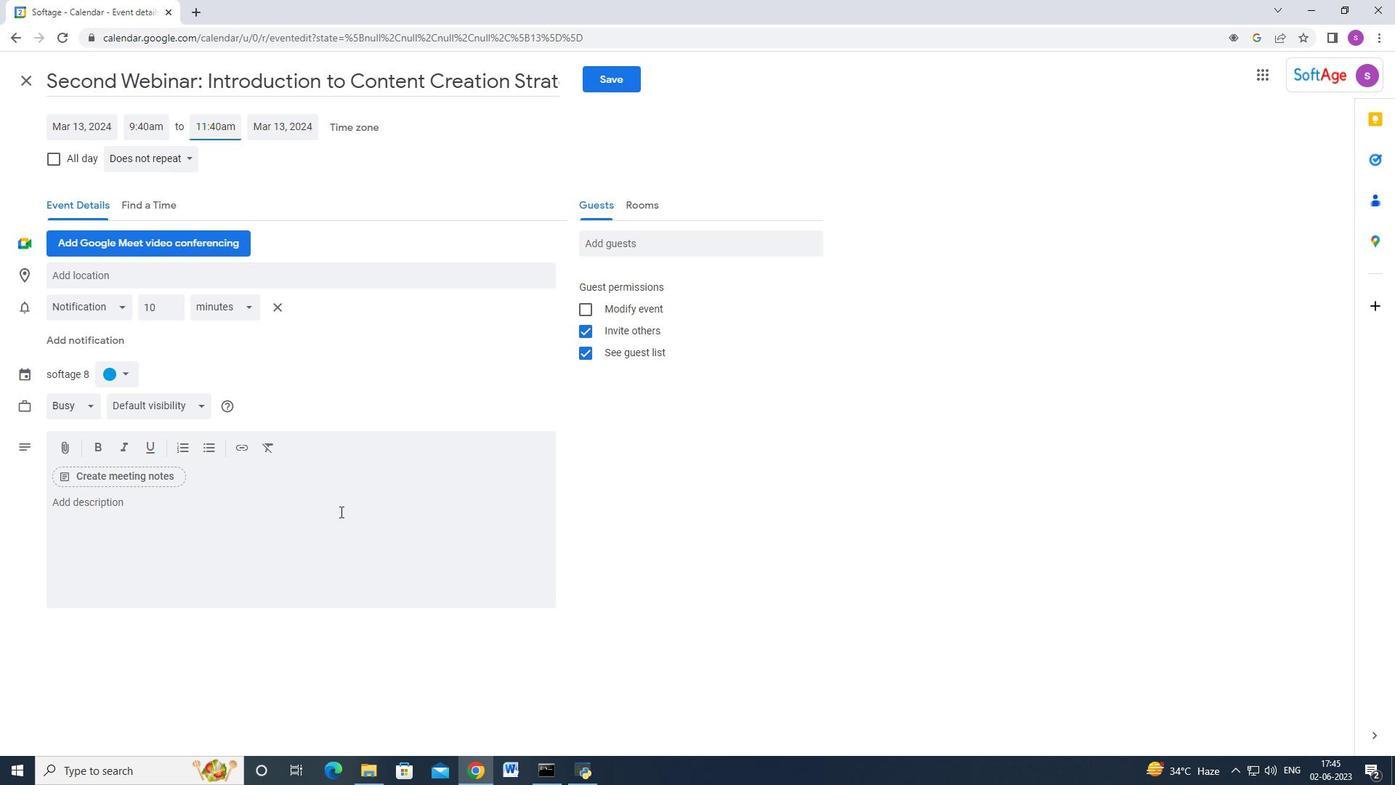 
Action: Mouse moved to (336, 497)
Screenshot: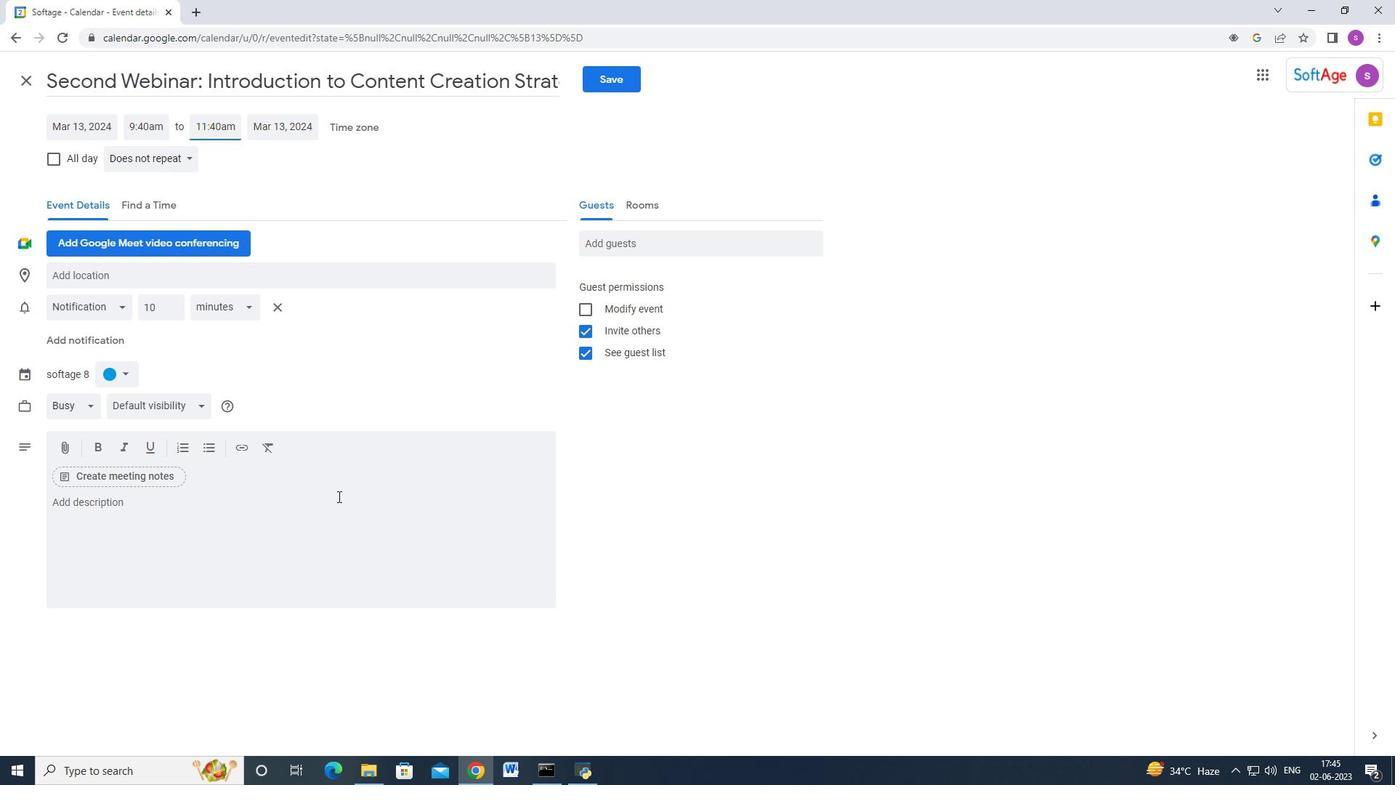 
Action: Key pressed <Key.shift_r>Alongside<Key.space>problem-solving<Key.space>activities,<Key.space>the<Key.space>retreat<Key.space>will<Key.space>provide<Key.space>opportunities<Key.space>for<Key.space>team<Key.space>members<Key.space>to<Key.space>rela<Key.space><Key.backspace>x,unwind<Key.space><Key.backspace>,<Key.space>and<Key.space>build<Key.space>stronger<Key.space>relationships.<Key.space><Key.shift>This<Key.space>include<Key.space><Key.backspace><Key.left><Key.left><Key.left><Key.left><Key.left><Key.left><Key.left>could<Key.space><Key.right><Key.right><Key.right><Key.right><Key.right><Key.right><Key.right><Key.right><Key.right><Key.space>team<Key.space>meals<Key.space><Key.backspace>.<Key.space>s<Key.backspace><Key.backspace><Key.backspace>,<Key.space>social-even<Key.backspace><Key.backspace><Key.backspace><Key.backspace><Key.backspace><Key.space>events<Key.space><Key.backspace>.<Key.backspace>.<Key.backspace>,<Key.space>or<Key.space>recreational<Key.space>activities<Key.space>that<Key.space>promote<Key.space>camaraderie<Key.space>and<Key.space>connection.
Screenshot: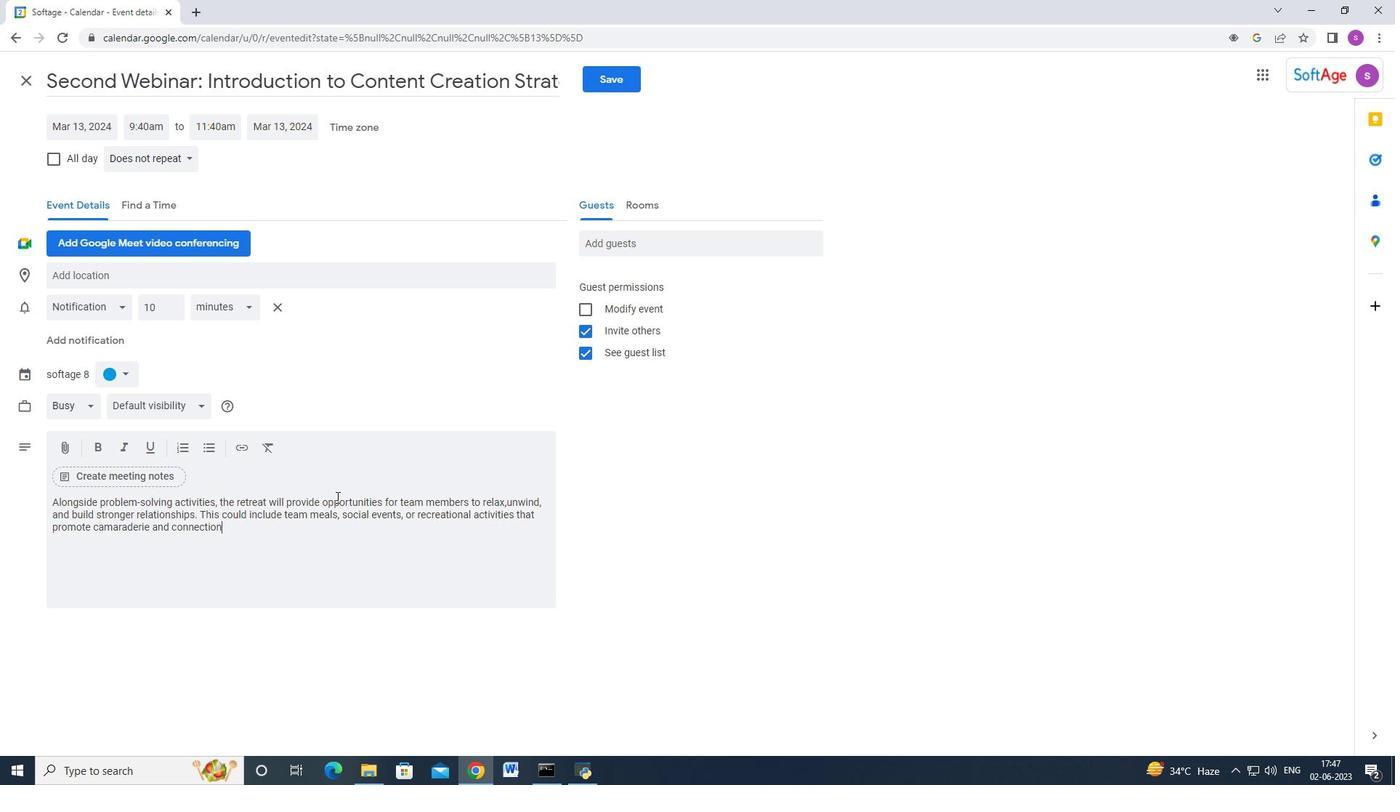 
Action: Mouse moved to (125, 378)
Screenshot: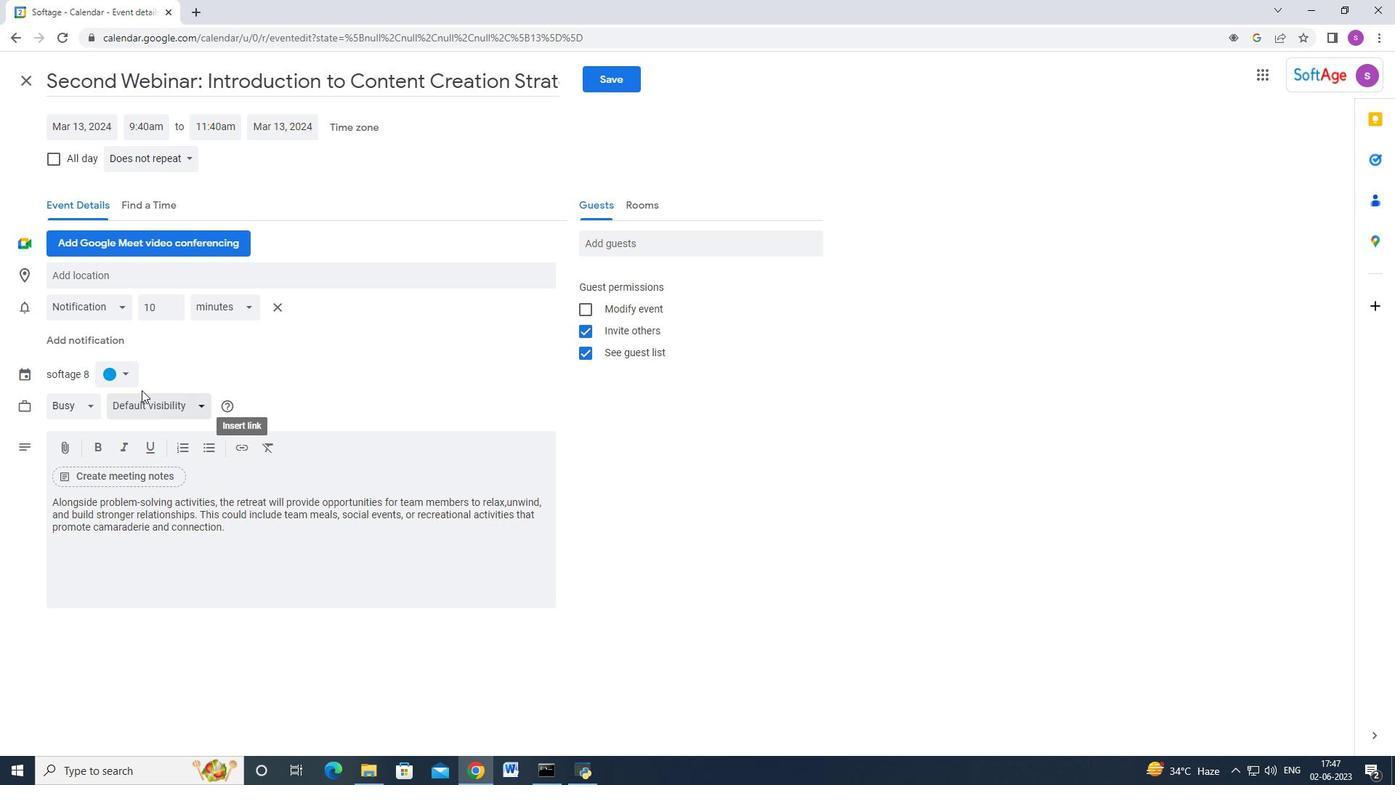 
Action: Mouse pressed left at (125, 378)
Screenshot: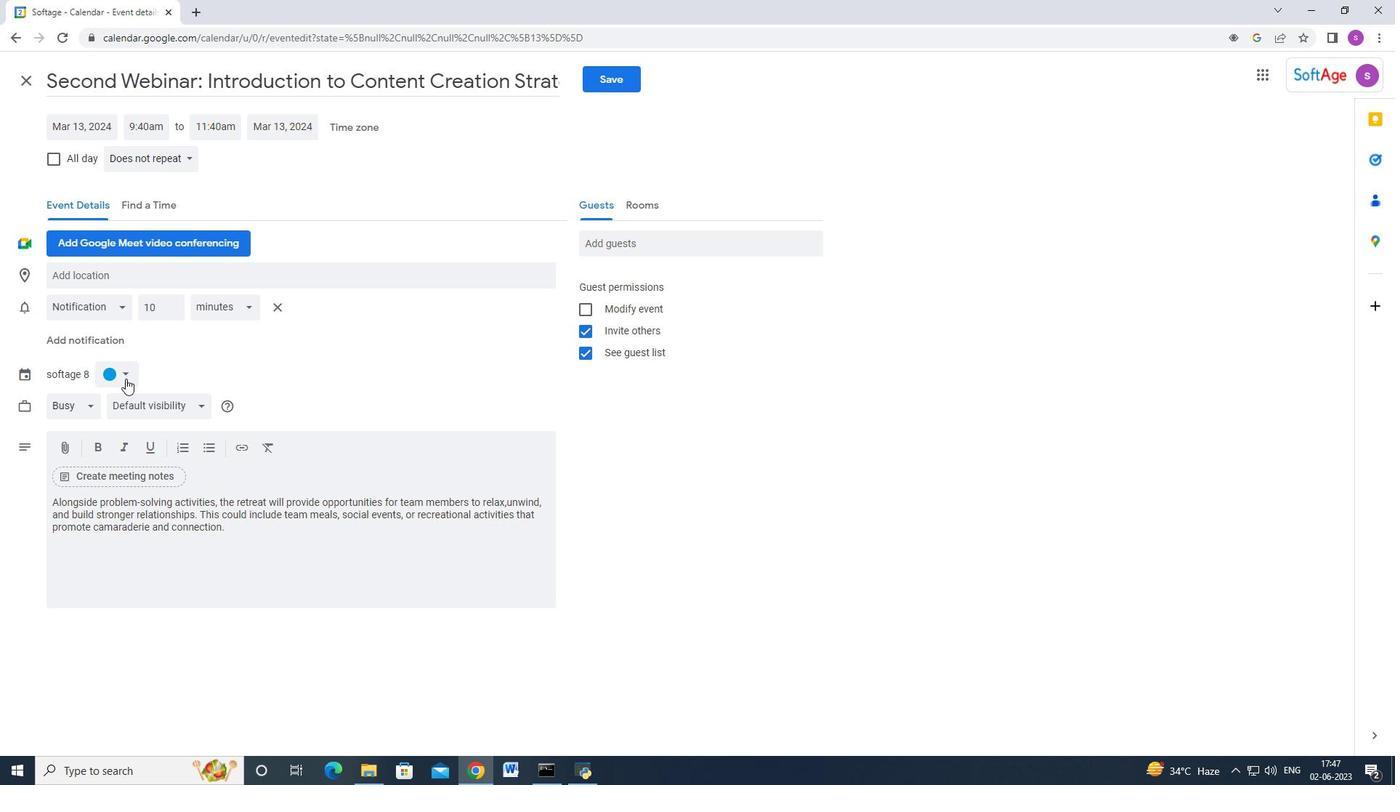
Action: Mouse moved to (129, 443)
Screenshot: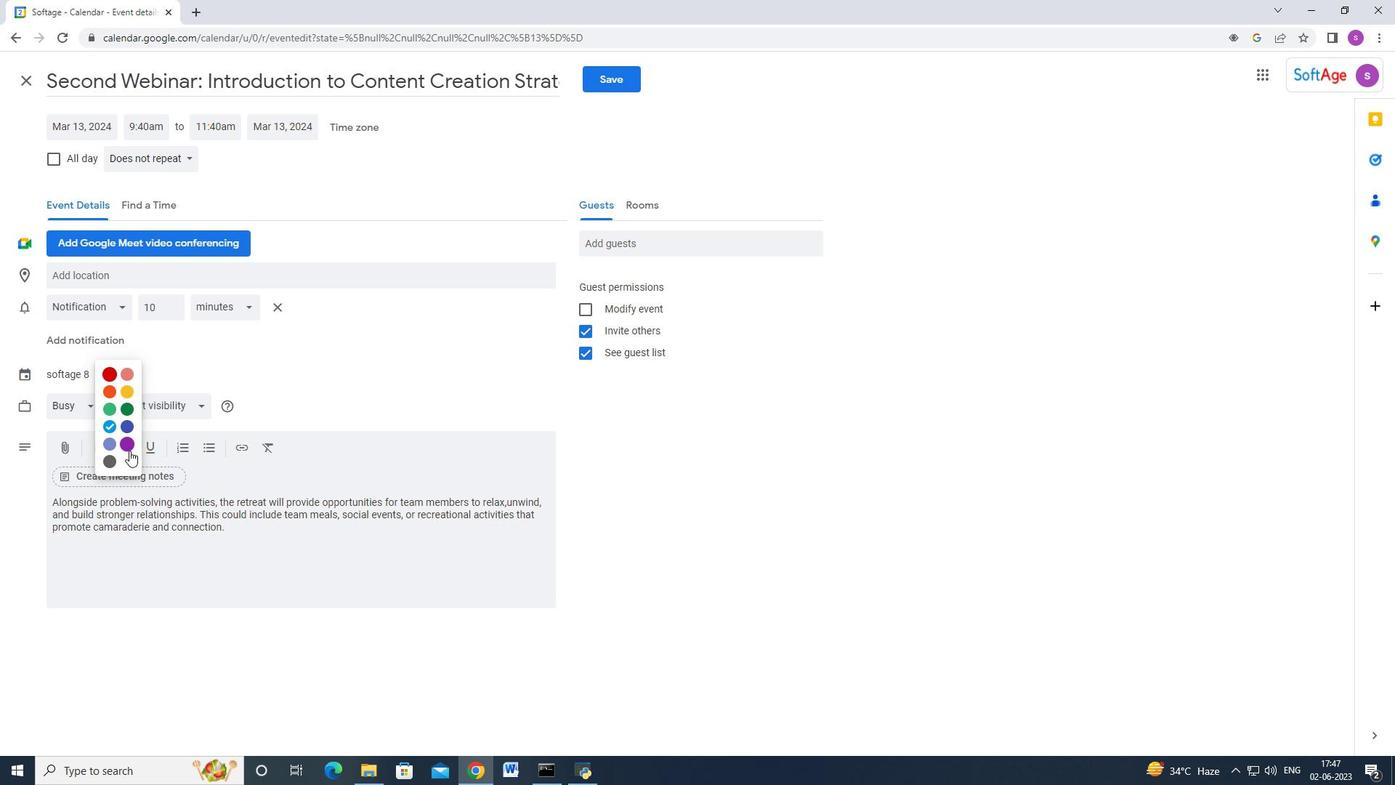 
Action: Mouse pressed left at (129, 443)
Screenshot: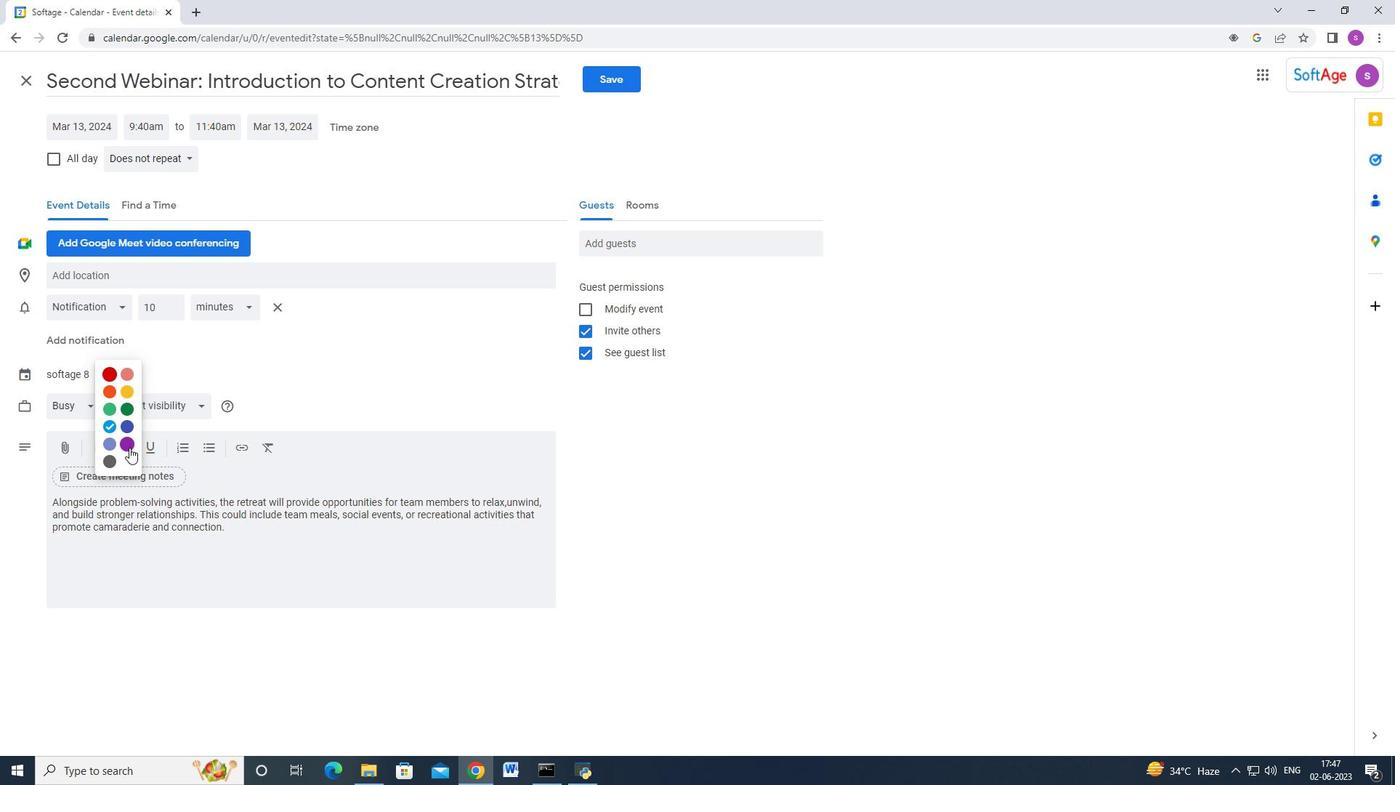 
Action: Mouse moved to (413, 265)
Screenshot: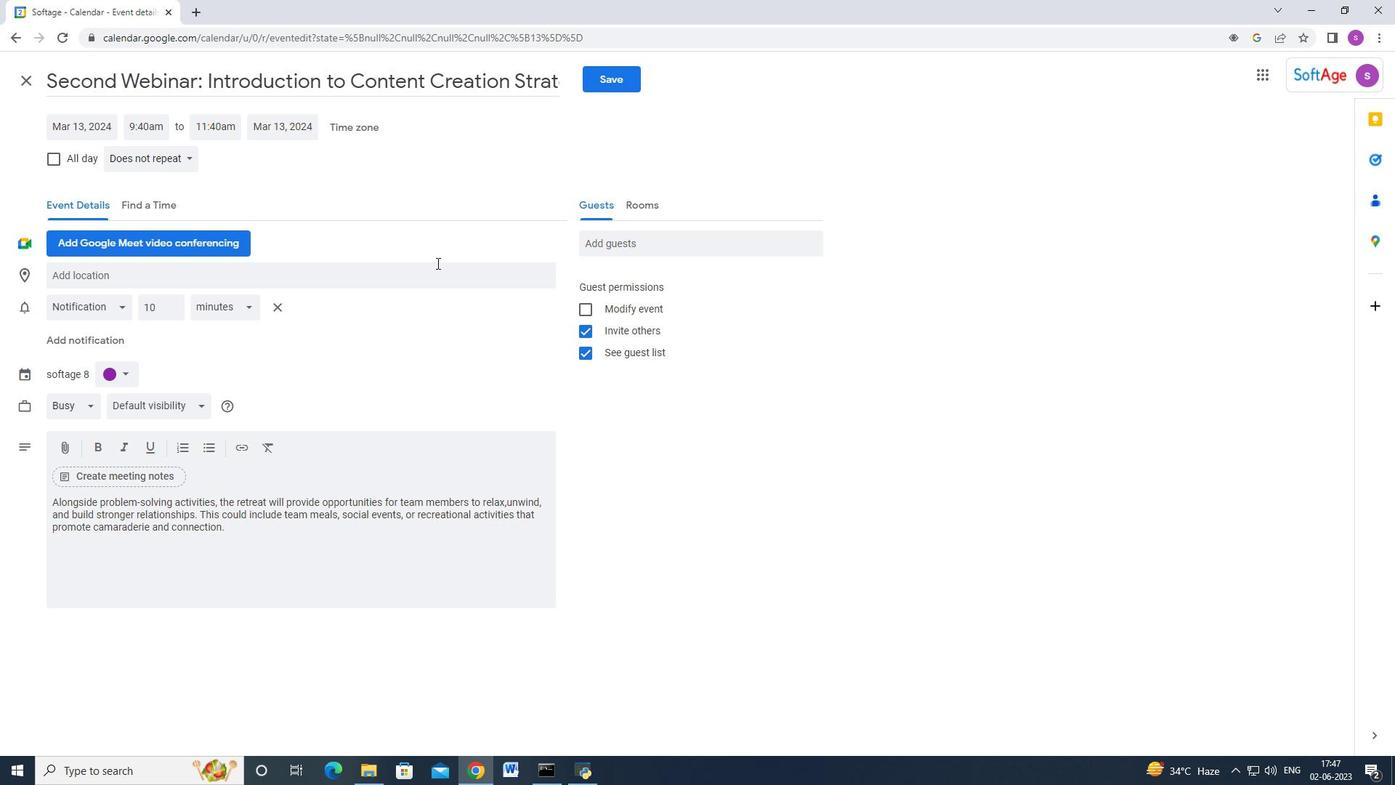 
Action: Mouse pressed left at (413, 265)
Screenshot: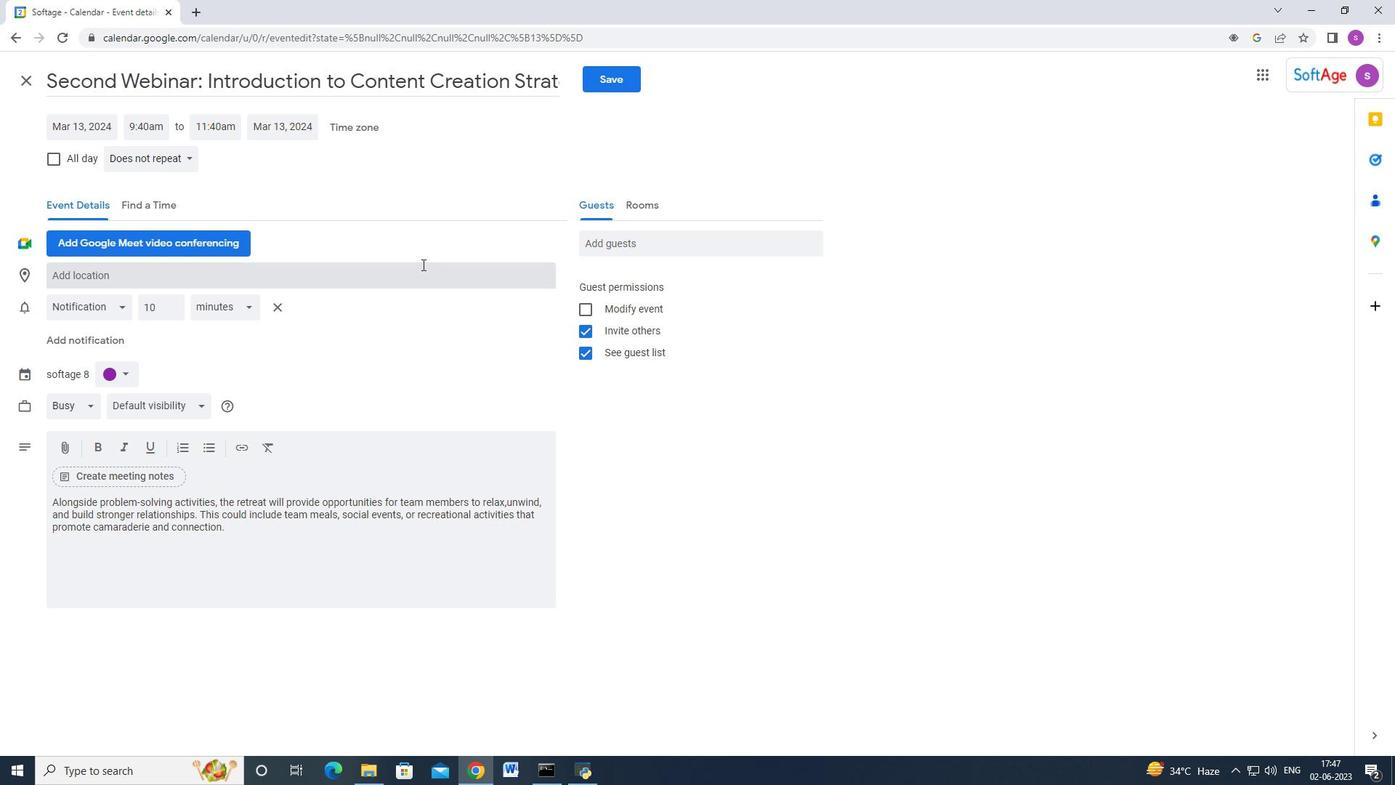 
Action: Mouse moved to (413, 265)
Screenshot: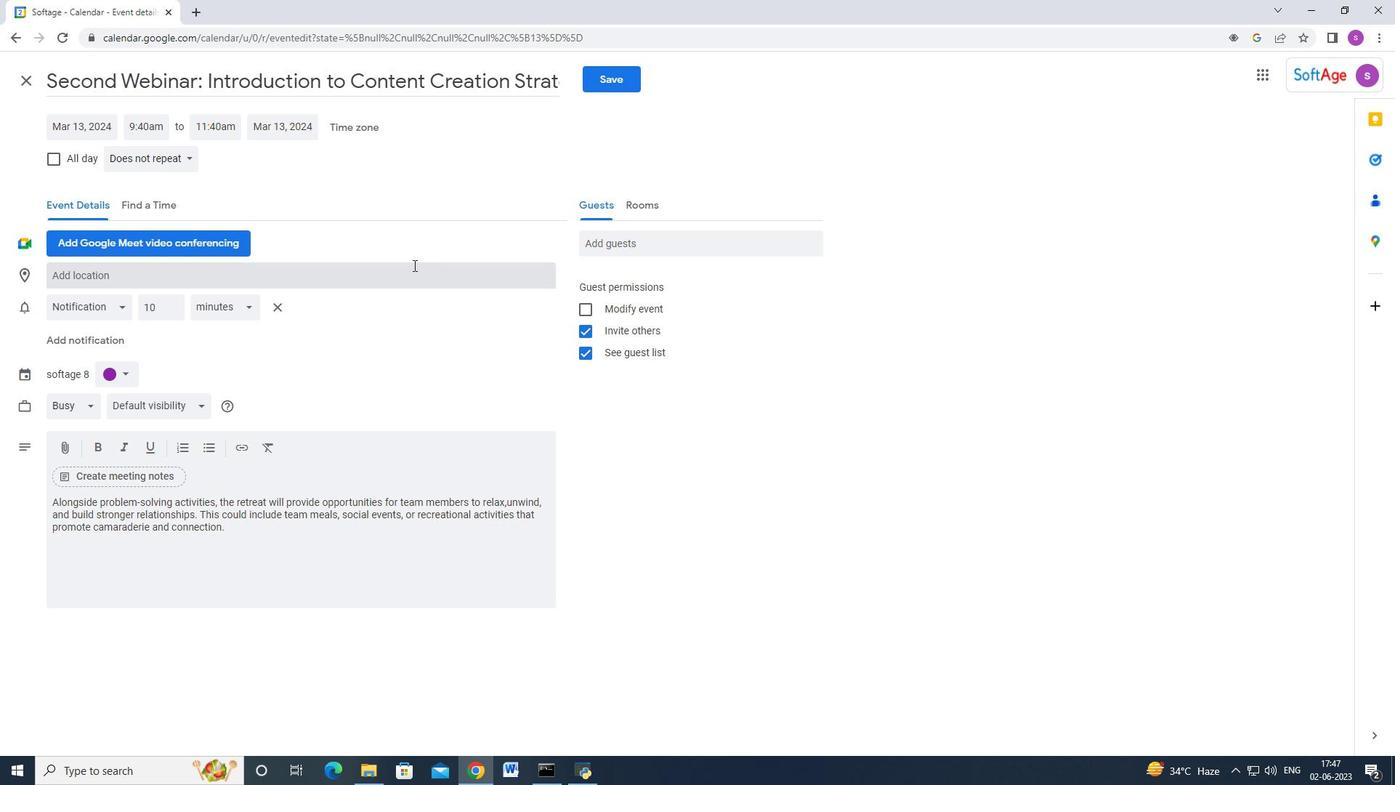 
Action: Key pressed <Key.shift>Madrid,<Key.space><Key.shift_r>Spain<Key.enter>
Screenshot: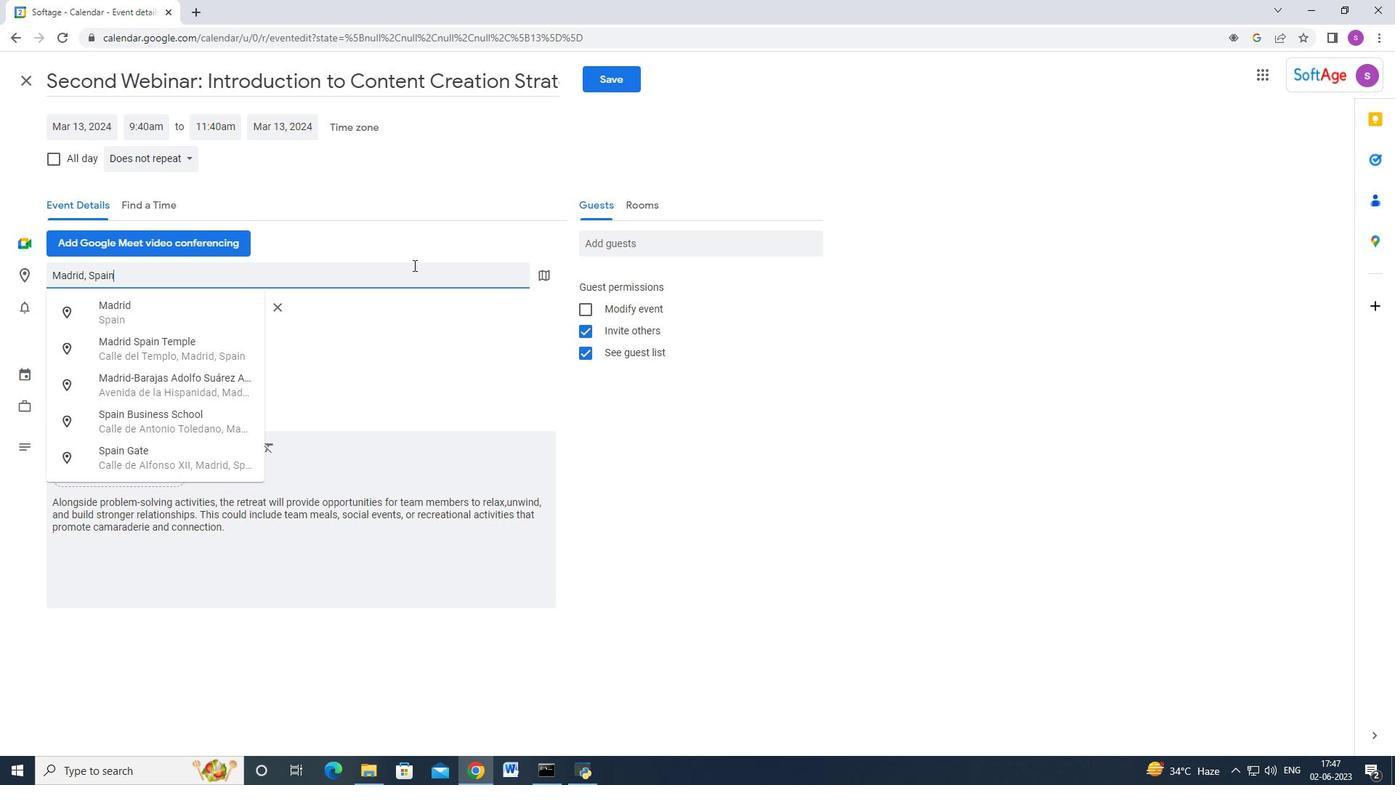 
Action: Mouse moved to (685, 252)
Screenshot: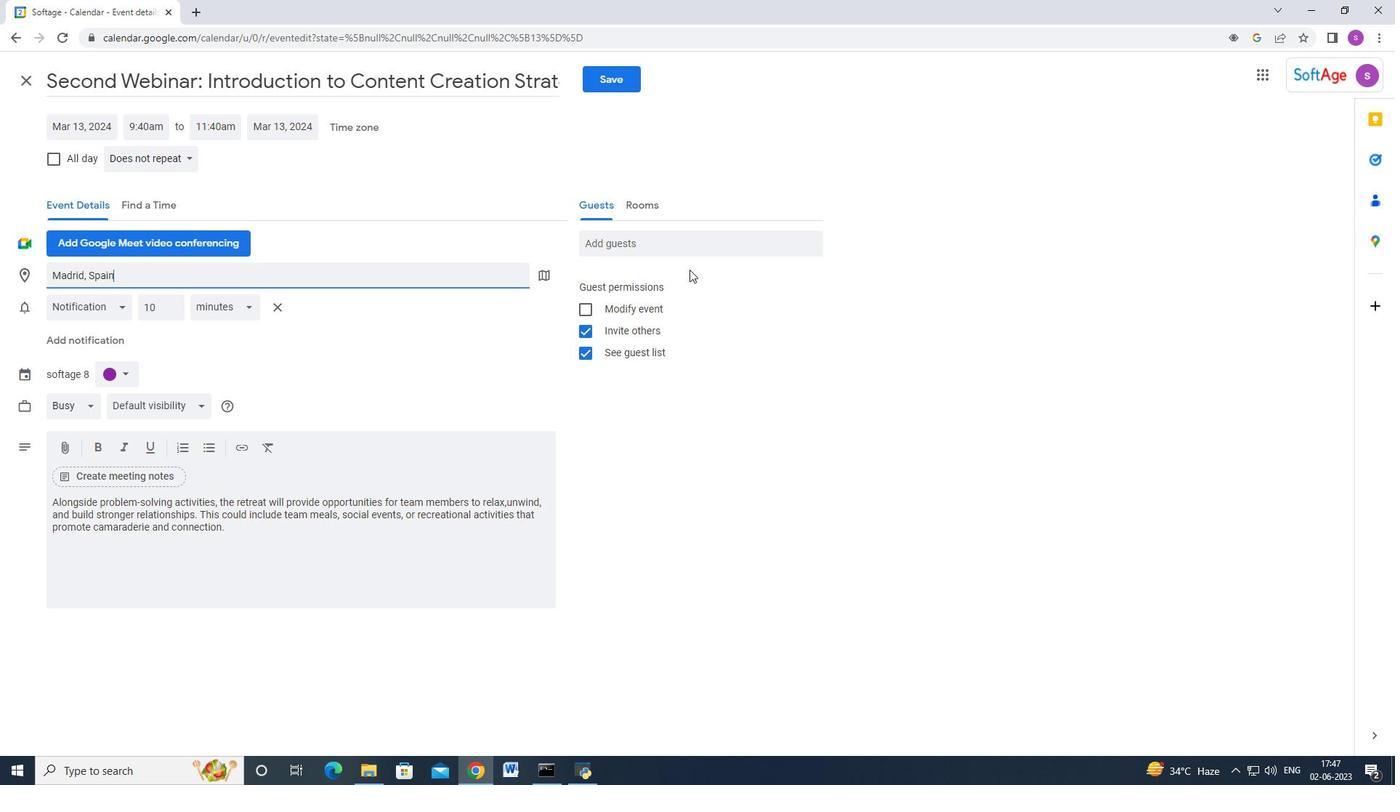 
Action: Mouse pressed left at (685, 252)
Screenshot: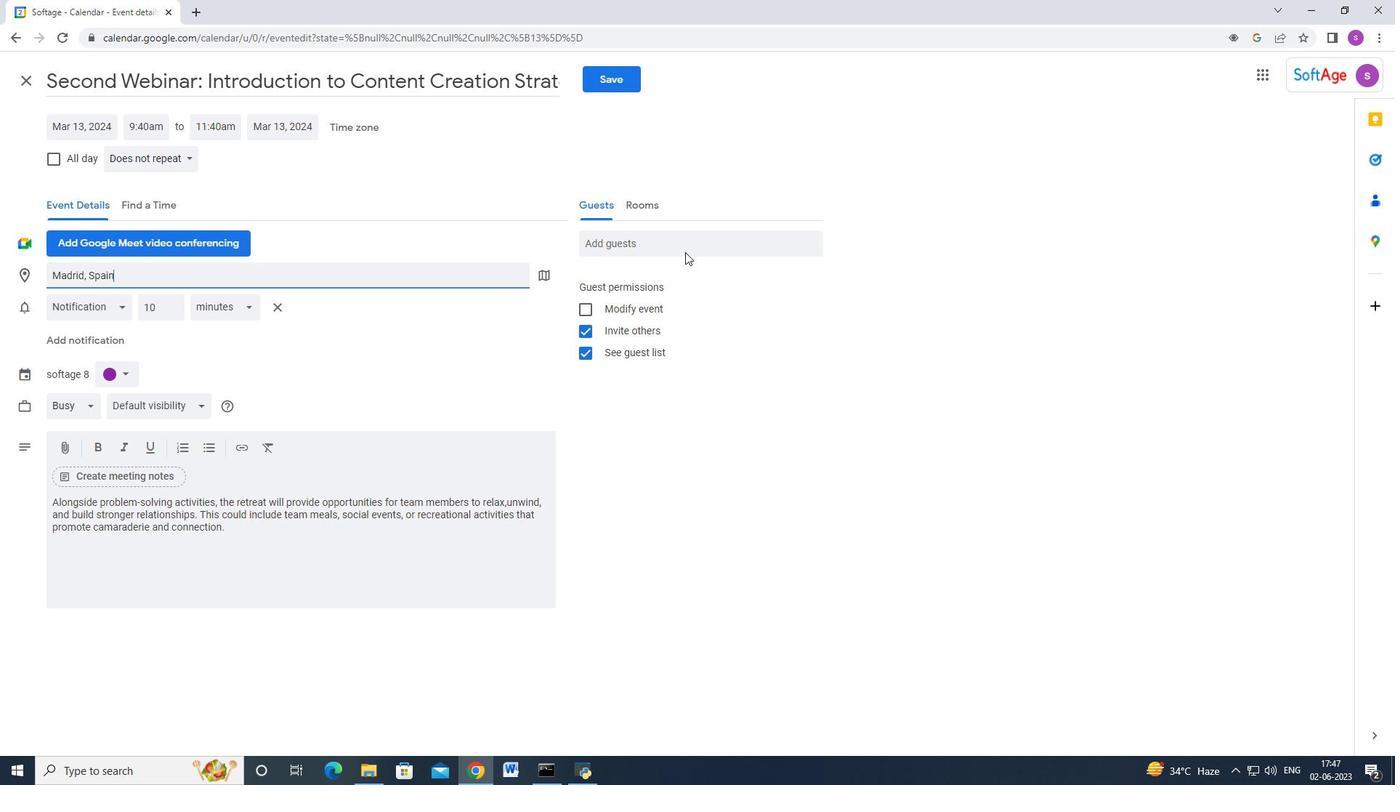 
Action: Mouse moved to (685, 248)
Screenshot: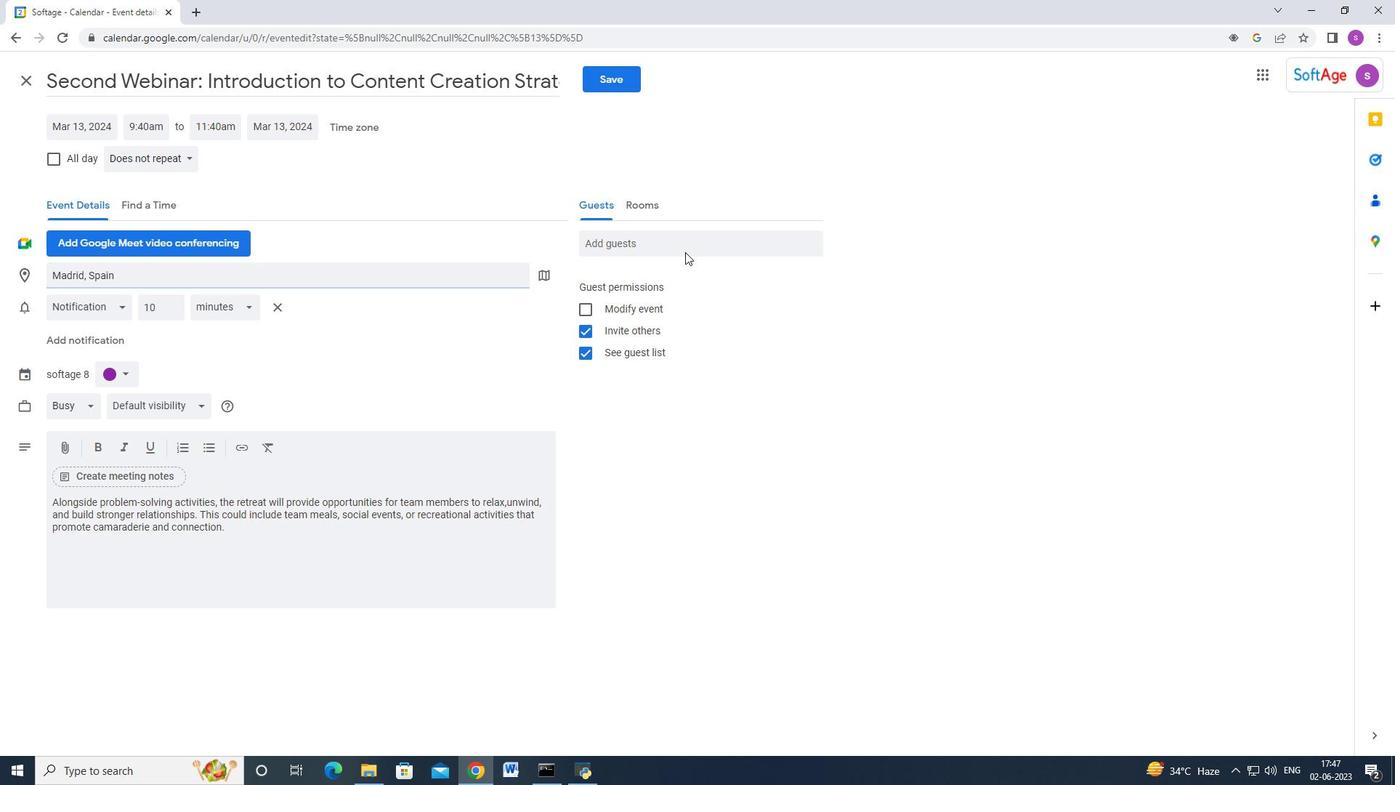 
Action: Mouse pressed left at (685, 248)
Screenshot: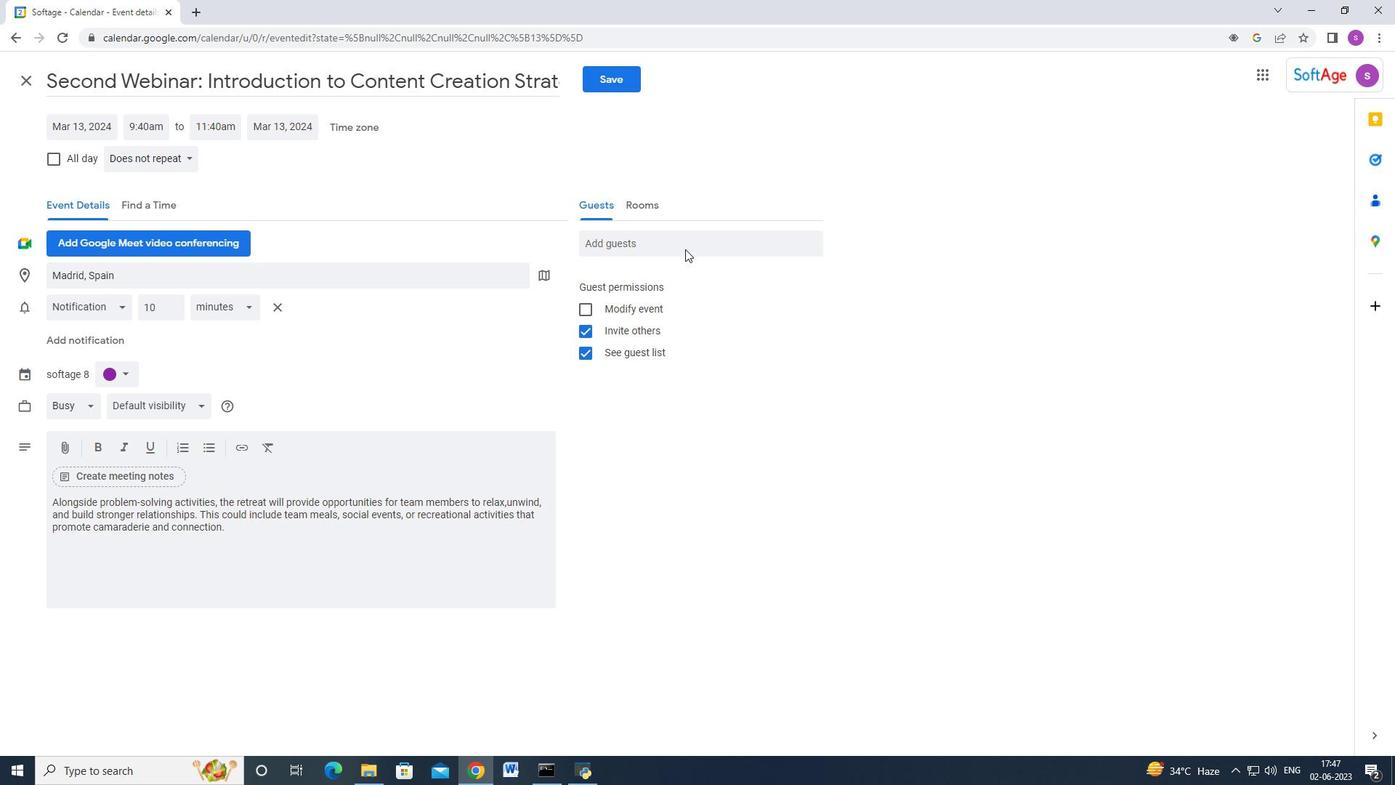 
Action: Mouse moved to (675, 257)
Screenshot: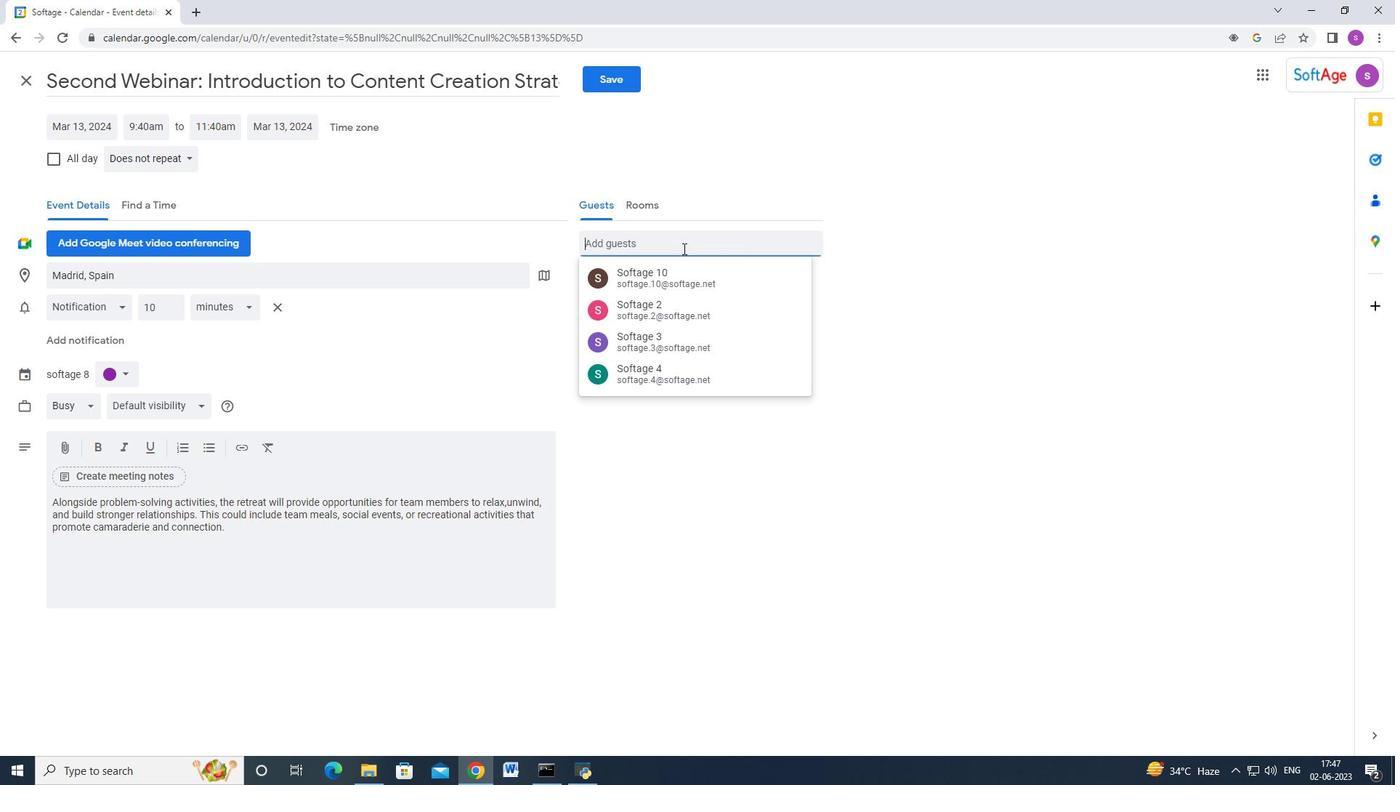 
Action: Key pressed softage.9<Key.shift_r>@softage.net<Key.enter>softage.10<Key.shift_r>@softage.net<Key.enter>
Screenshot: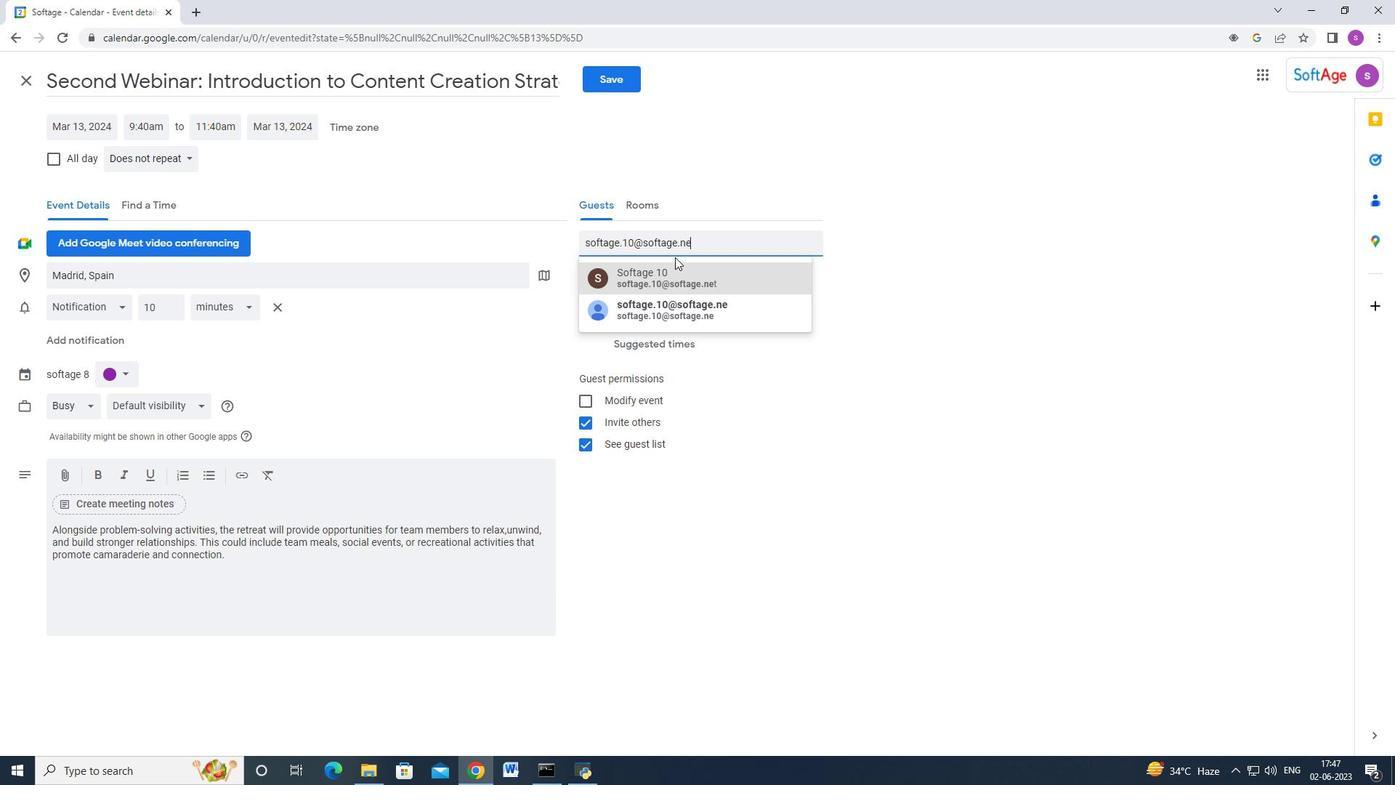 
Action: Mouse moved to (157, 165)
Screenshot: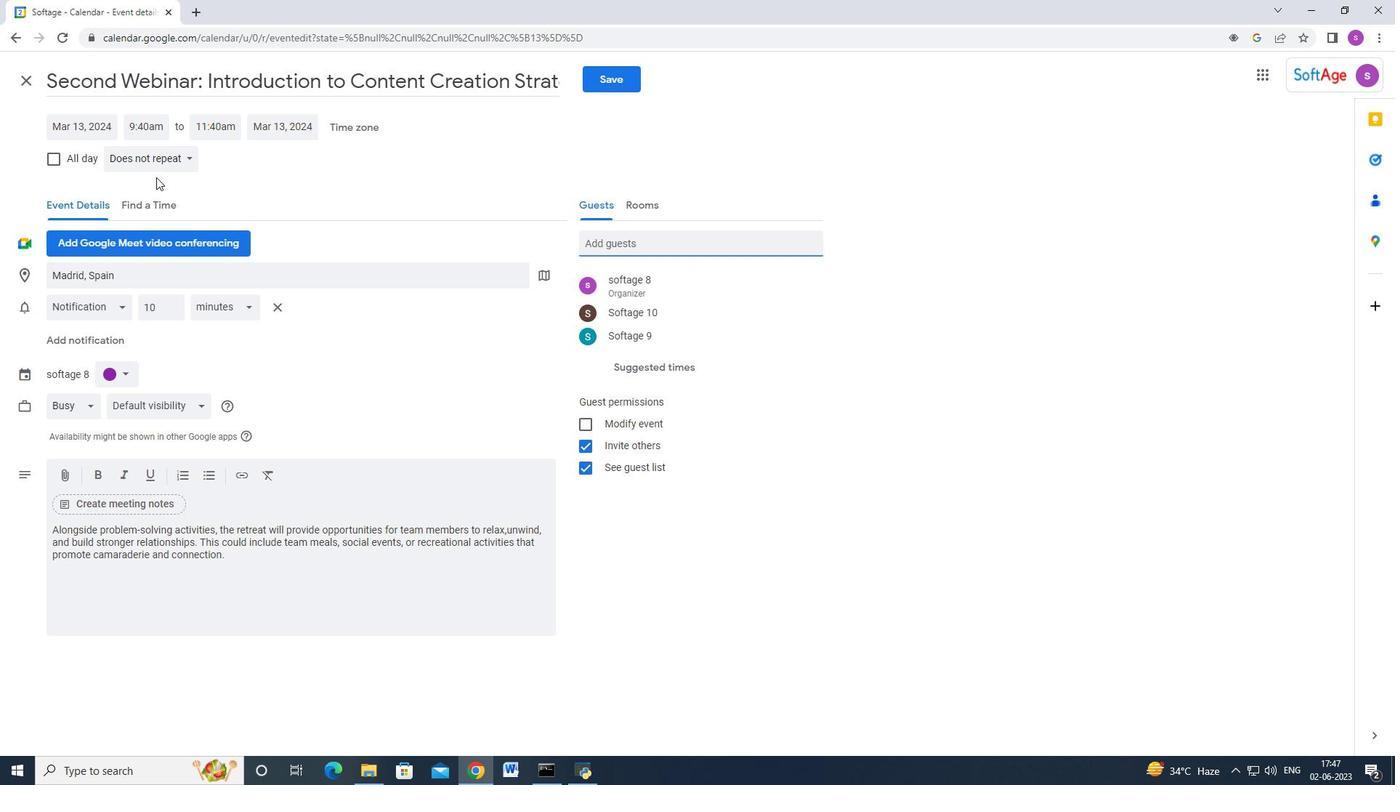 
Action: Mouse pressed left at (157, 165)
Screenshot: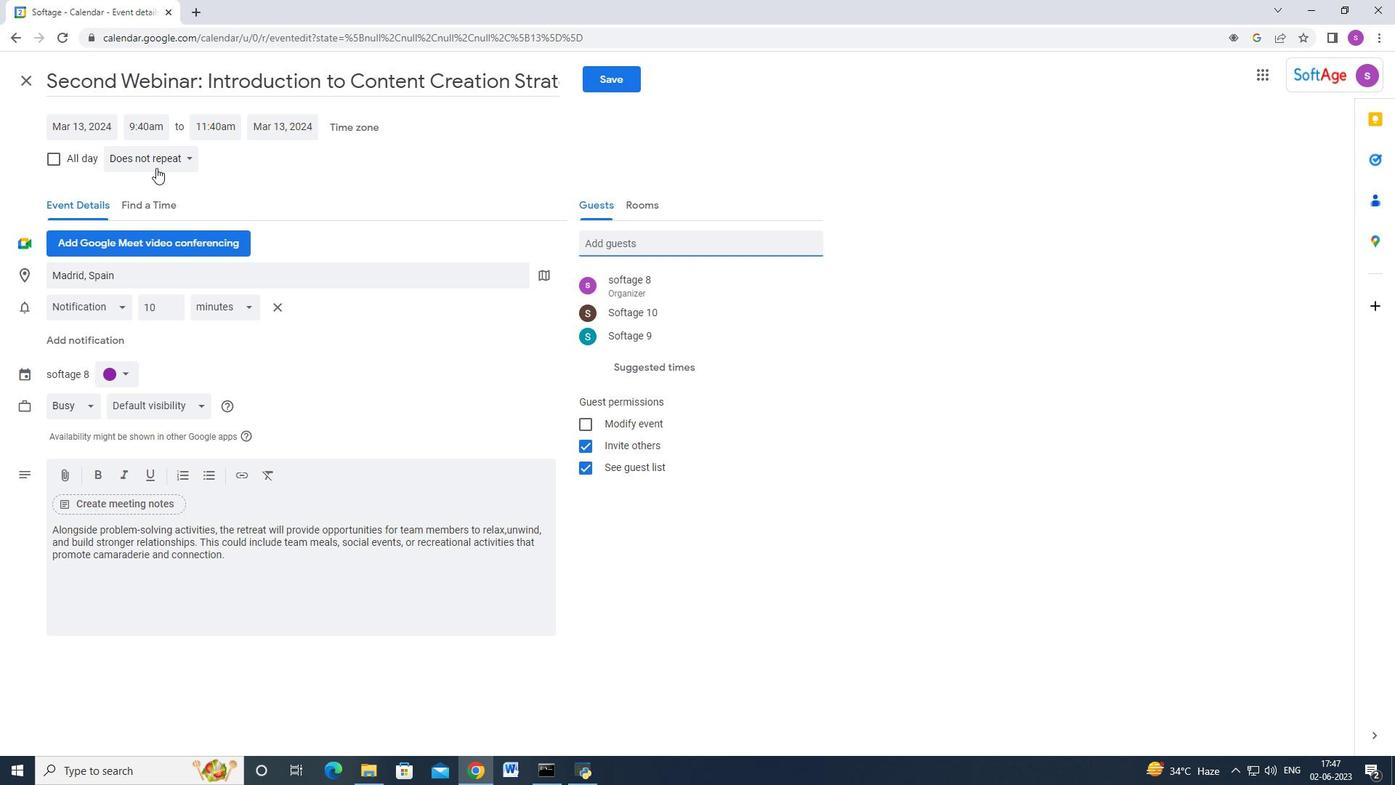 
Action: Mouse moved to (167, 277)
Screenshot: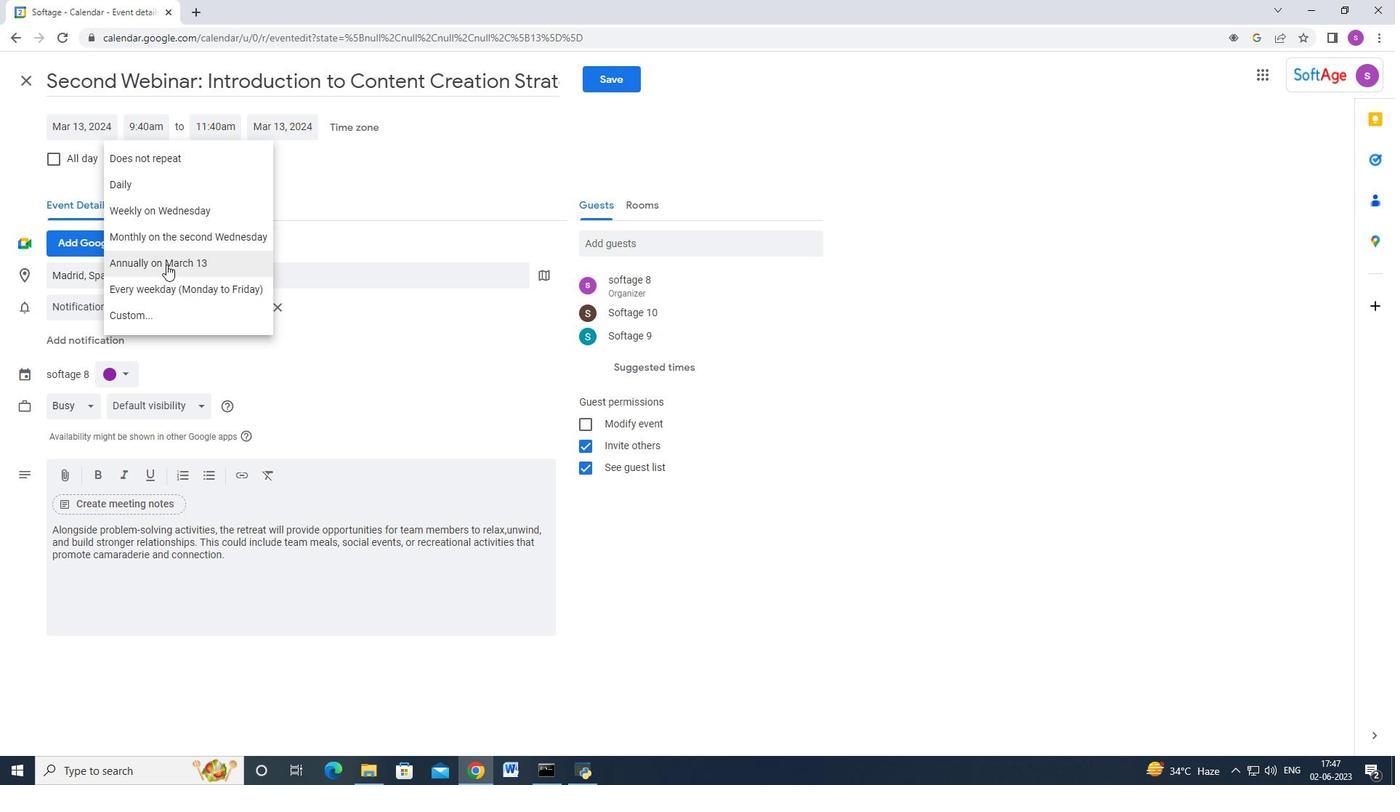 
Action: Mouse pressed left at (167, 277)
Screenshot: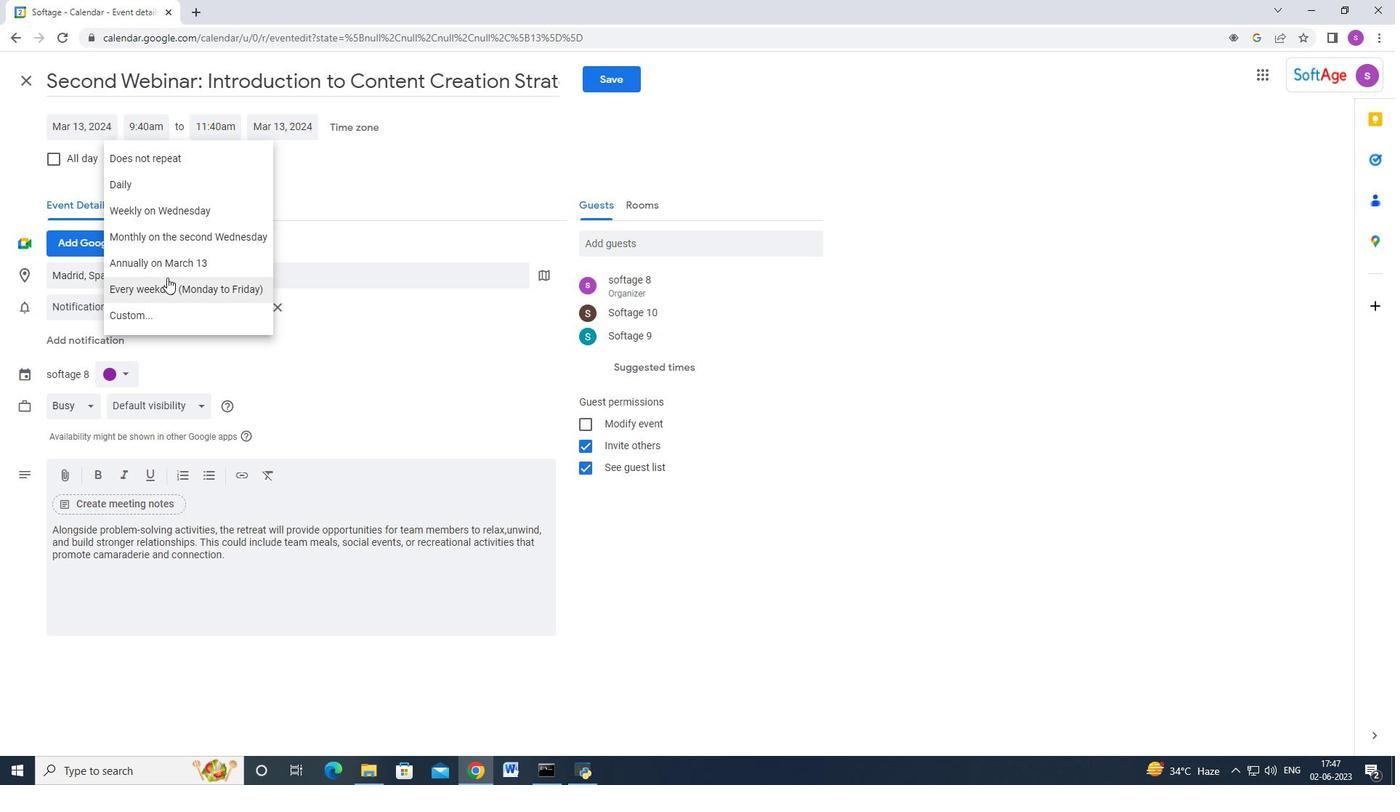 
Action: Mouse moved to (595, 85)
Screenshot: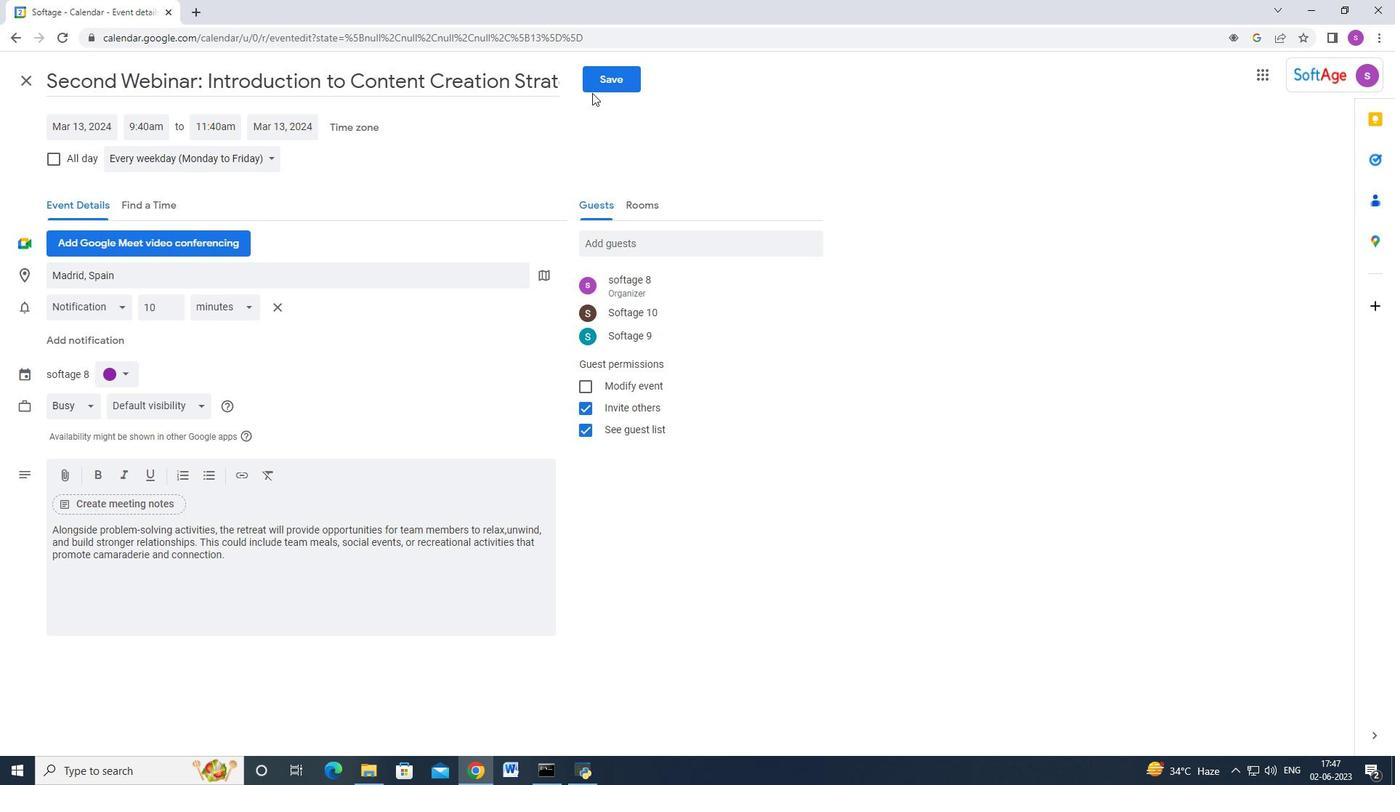 
Action: Mouse pressed left at (595, 85)
Screenshot: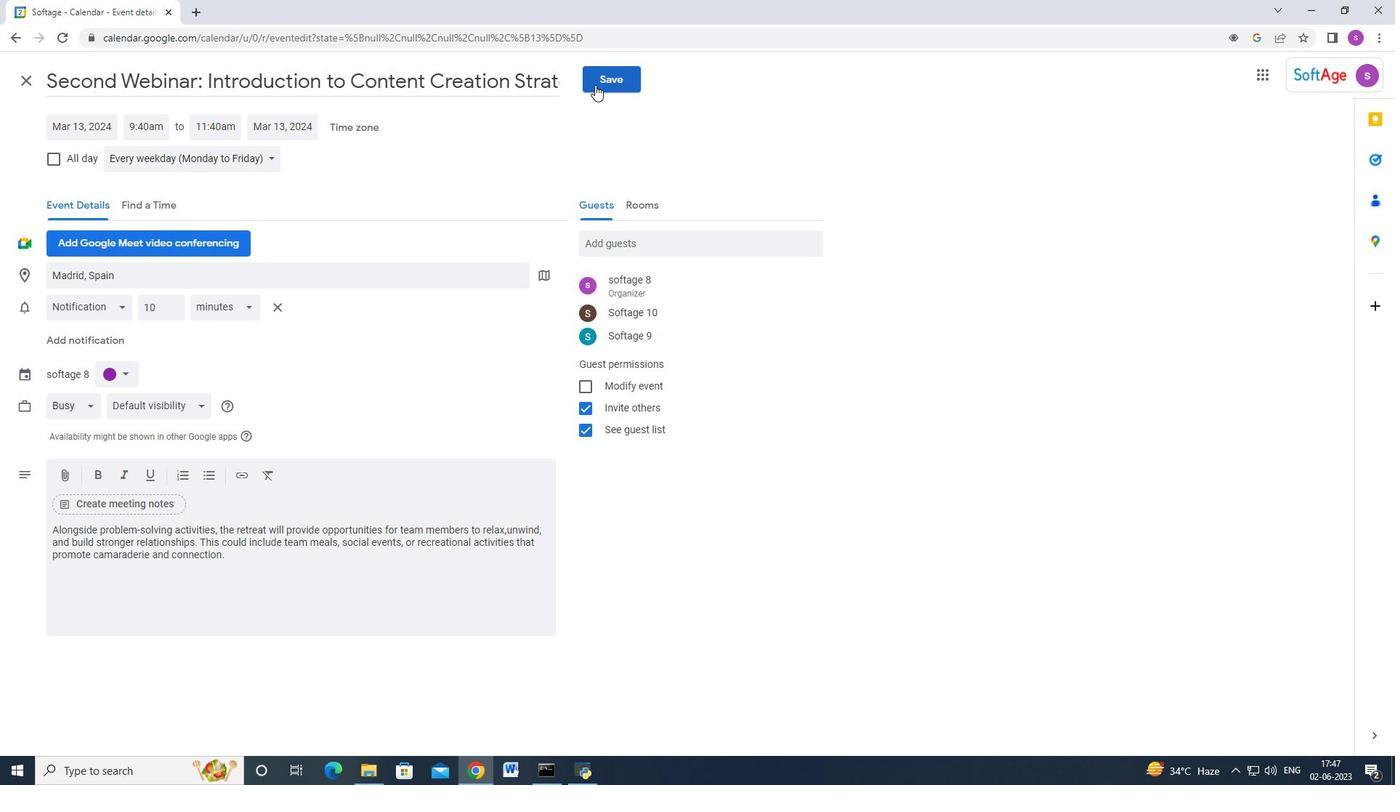 
Action: Mouse moved to (777, 441)
Screenshot: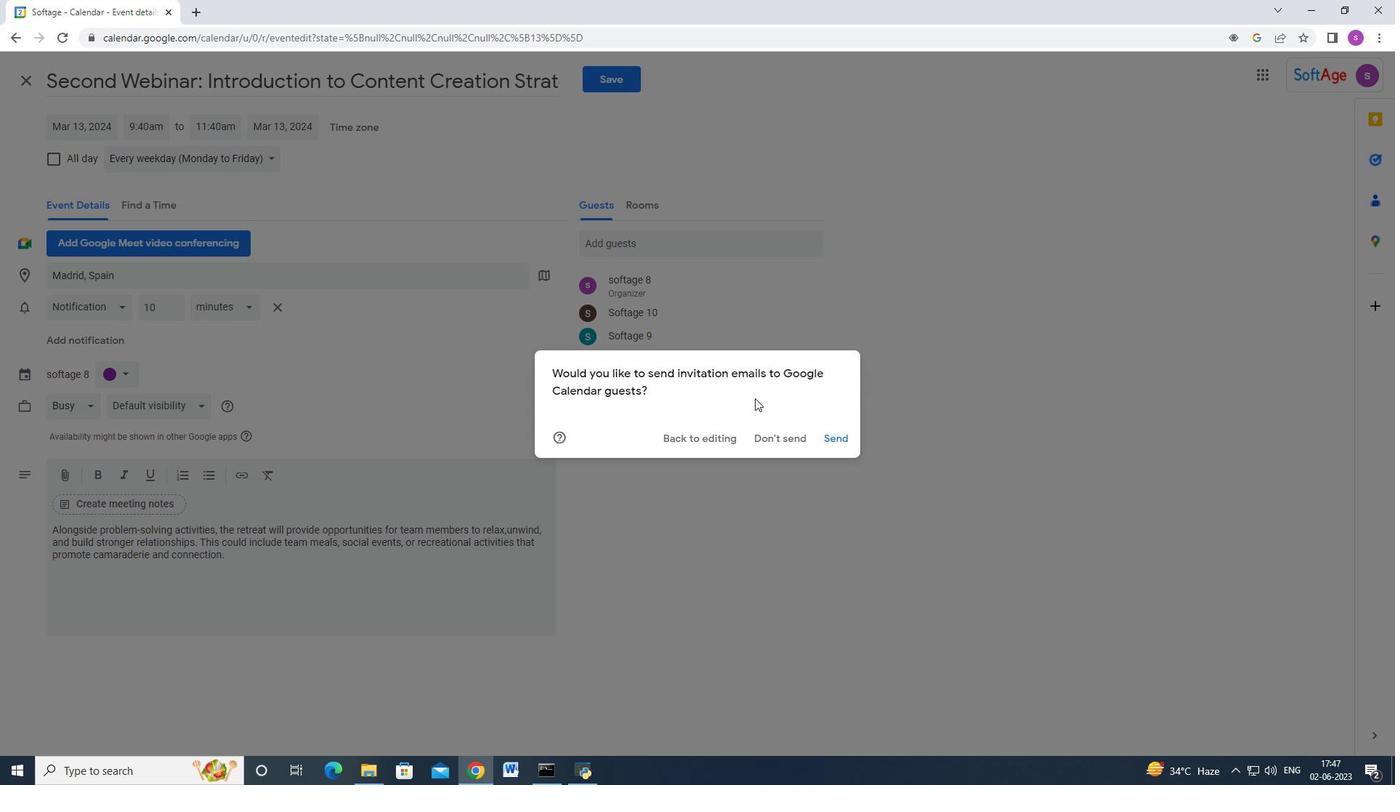 
